 Task: Find connections with filter location Bragança with filter topic #indiawith filter profile language Spanish with filter current company Royal Society of Chemistry with filter school Stella Maris College with filter industry Repair and Maintenance with filter service category Business Analytics with filter keywords title Attorney
Action: Mouse moved to (515, 95)
Screenshot: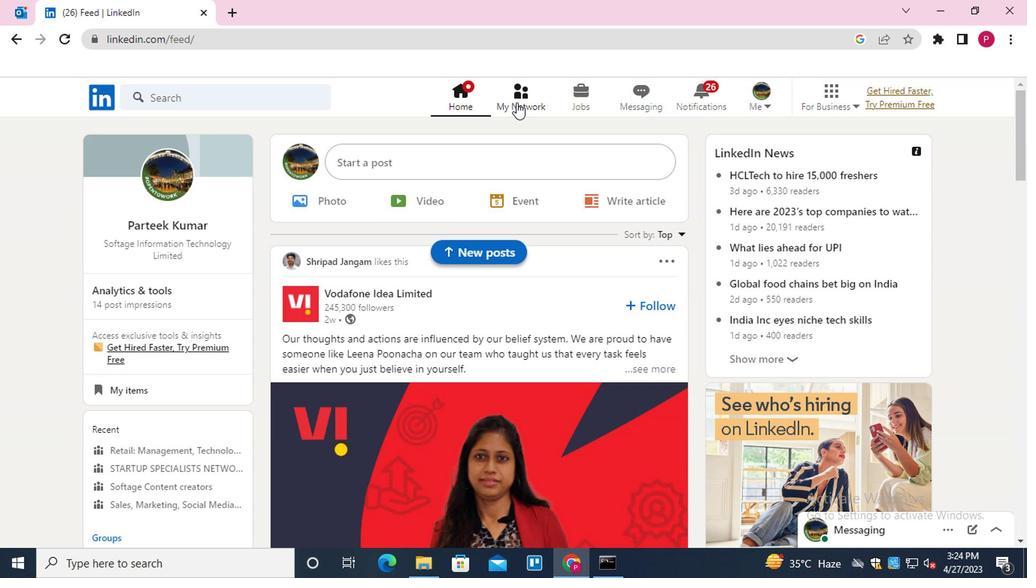
Action: Mouse pressed left at (515, 95)
Screenshot: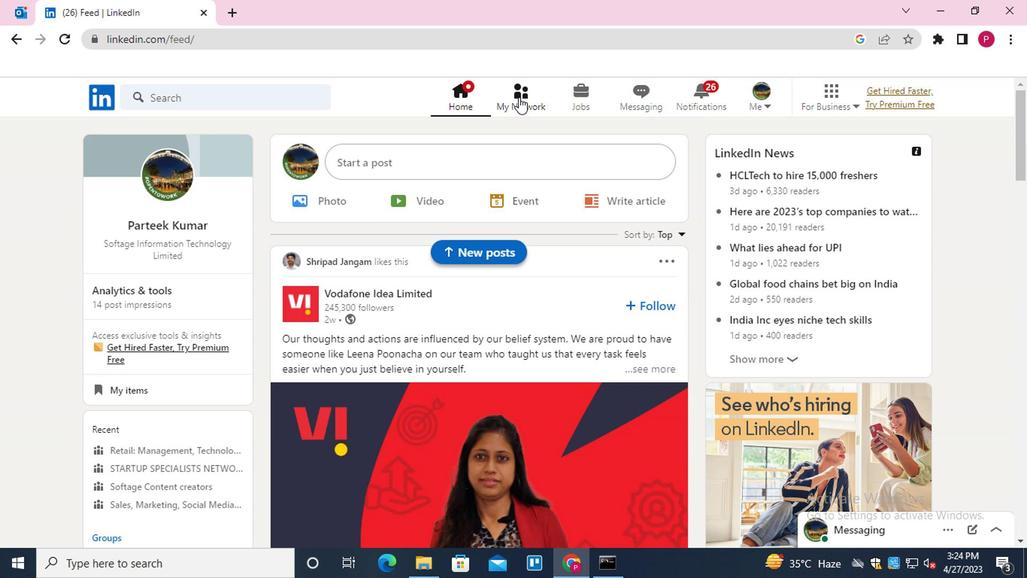 
Action: Mouse moved to (229, 185)
Screenshot: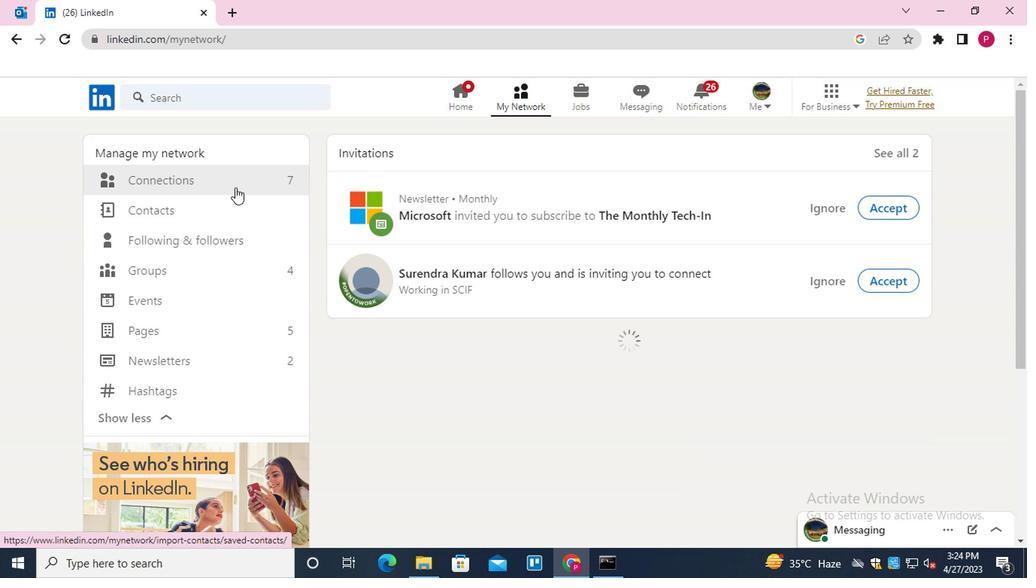 
Action: Mouse pressed left at (229, 185)
Screenshot: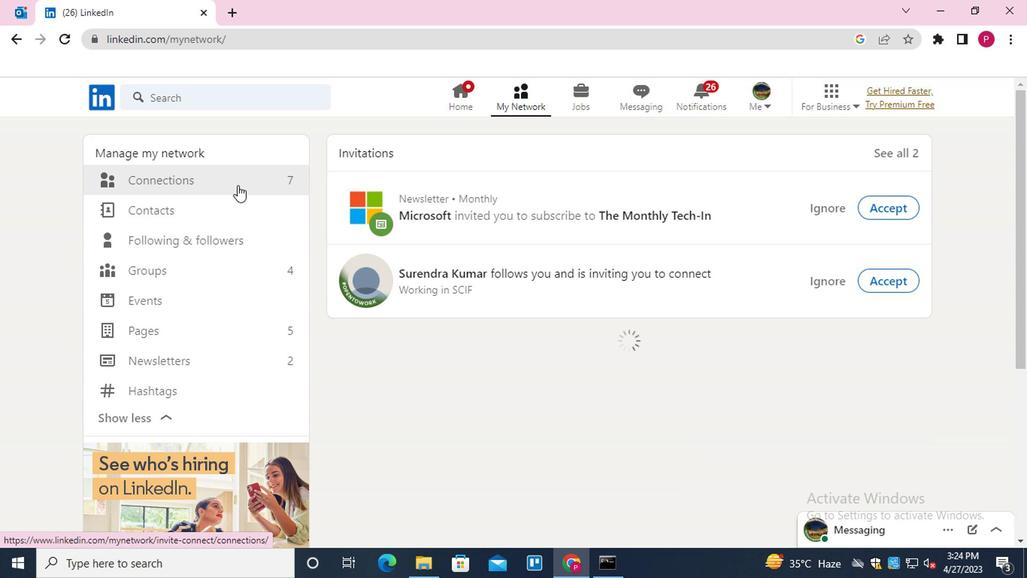 
Action: Mouse moved to (610, 181)
Screenshot: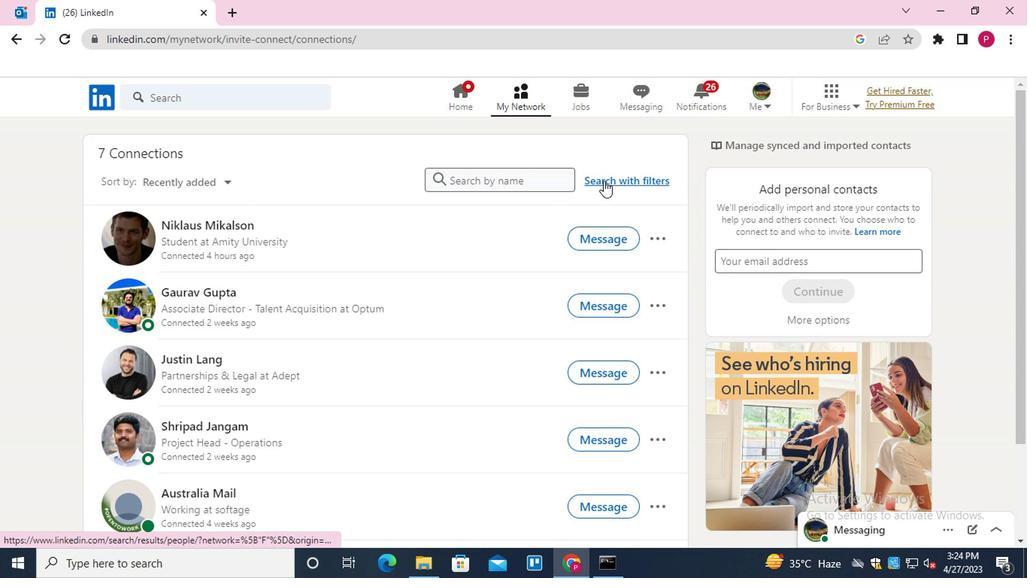 
Action: Mouse pressed left at (610, 181)
Screenshot: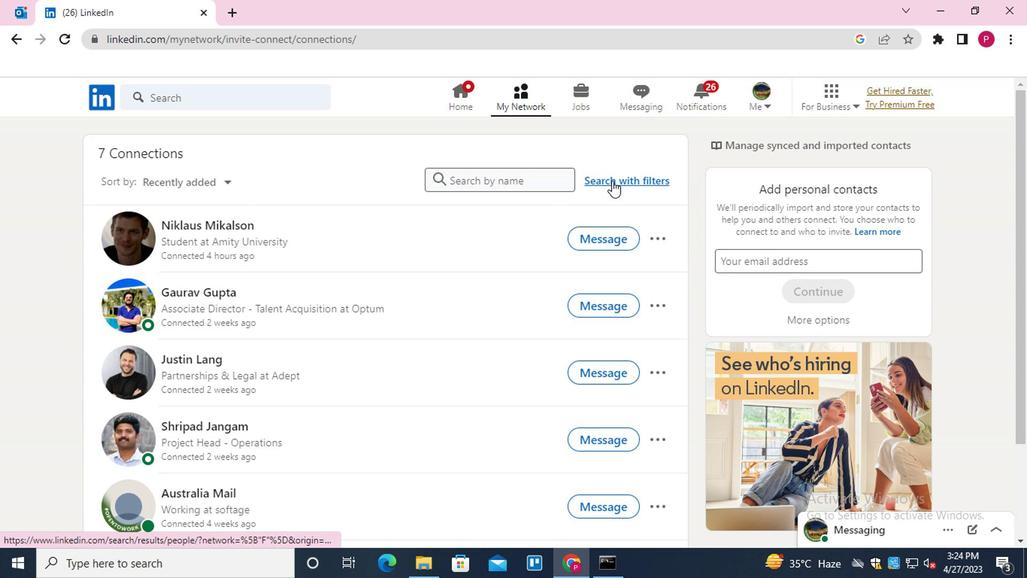 
Action: Mouse moved to (558, 137)
Screenshot: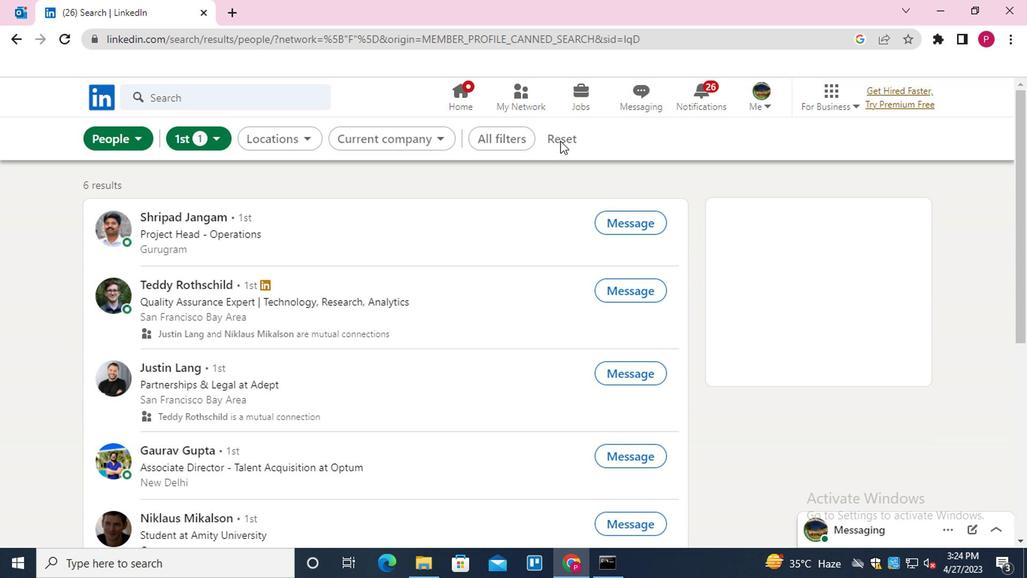 
Action: Mouse pressed left at (558, 137)
Screenshot: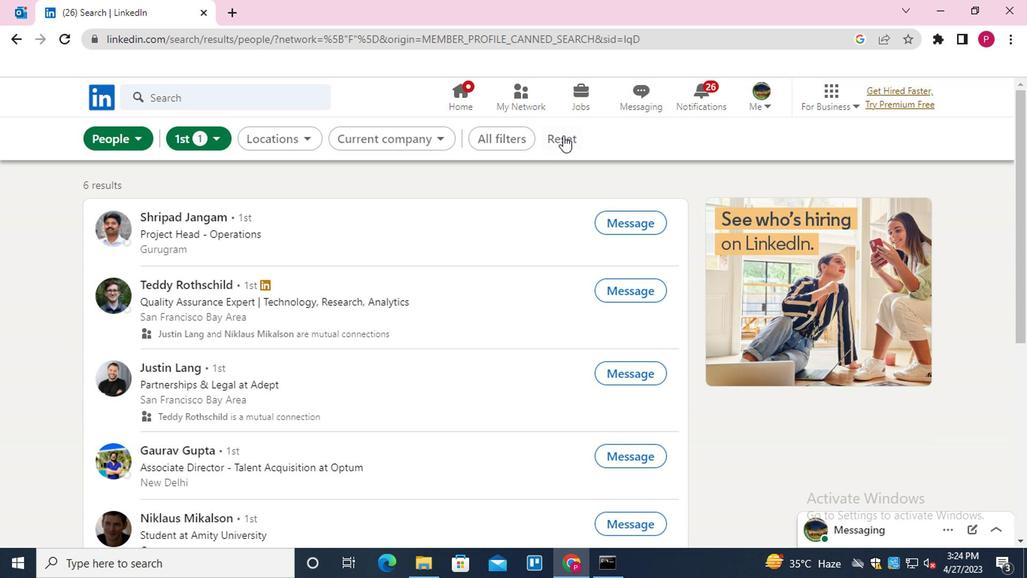 
Action: Mouse moved to (511, 141)
Screenshot: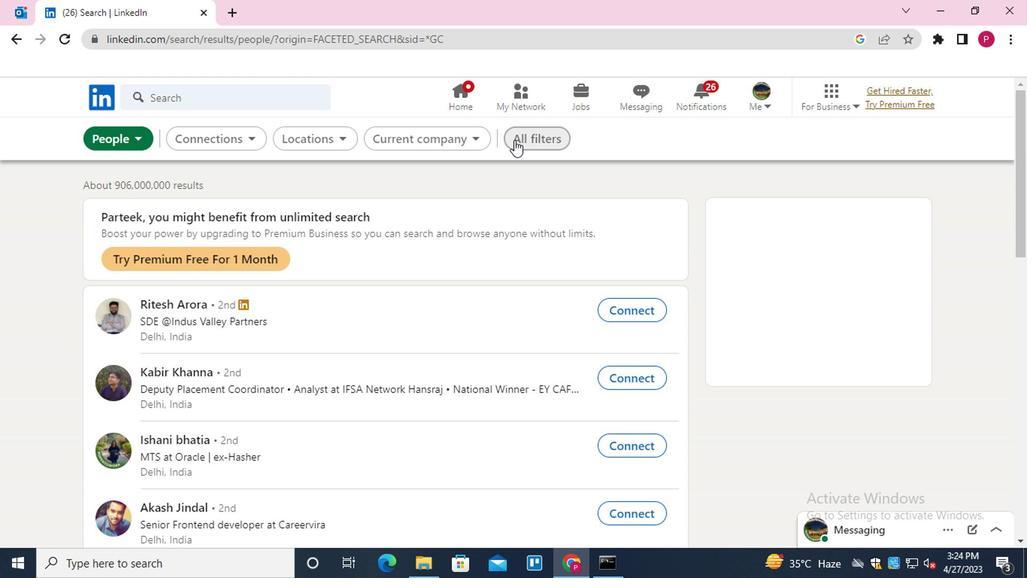 
Action: Mouse pressed left at (511, 141)
Screenshot: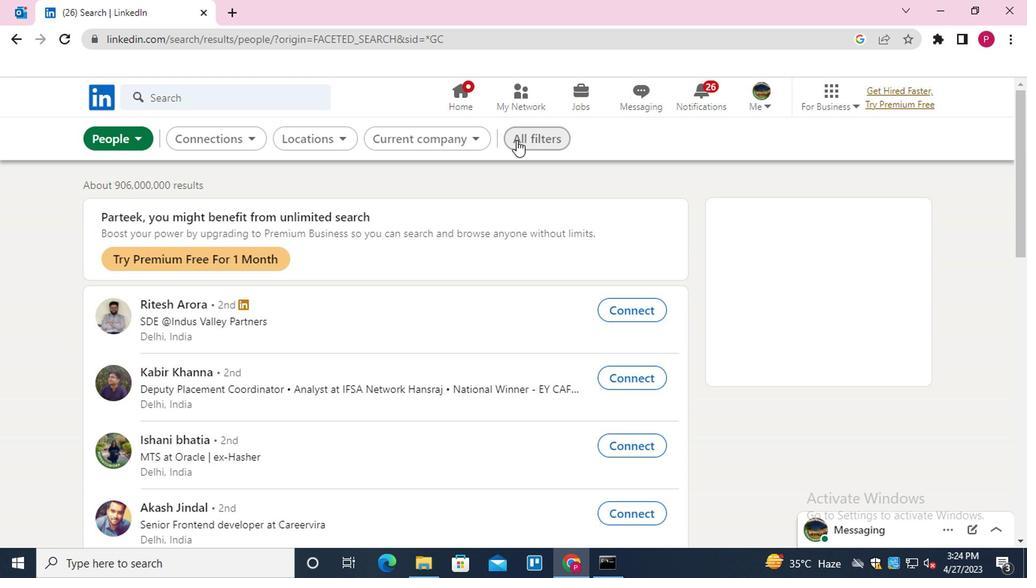 
Action: Mouse moved to (549, 135)
Screenshot: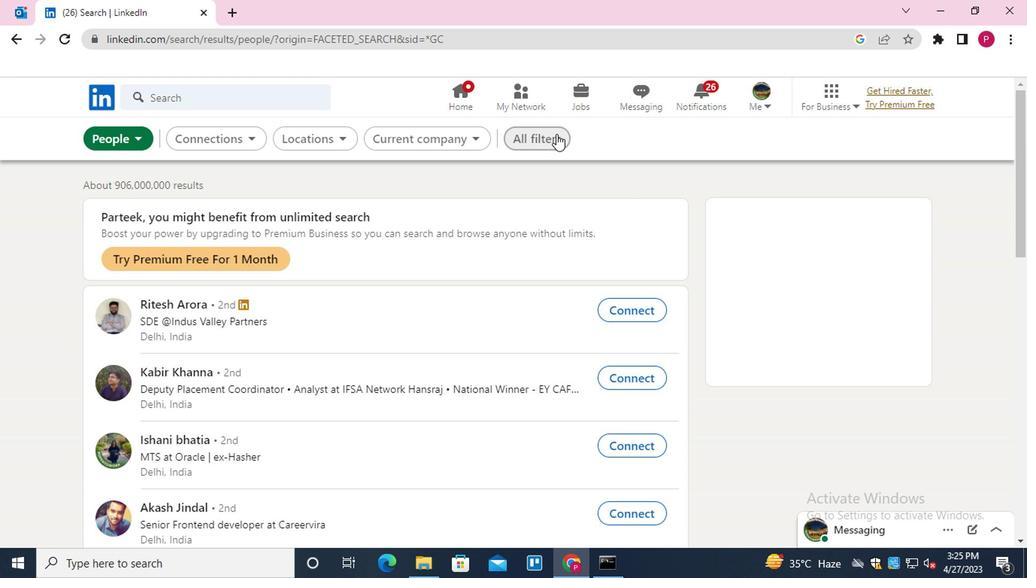 
Action: Mouse pressed left at (549, 135)
Screenshot: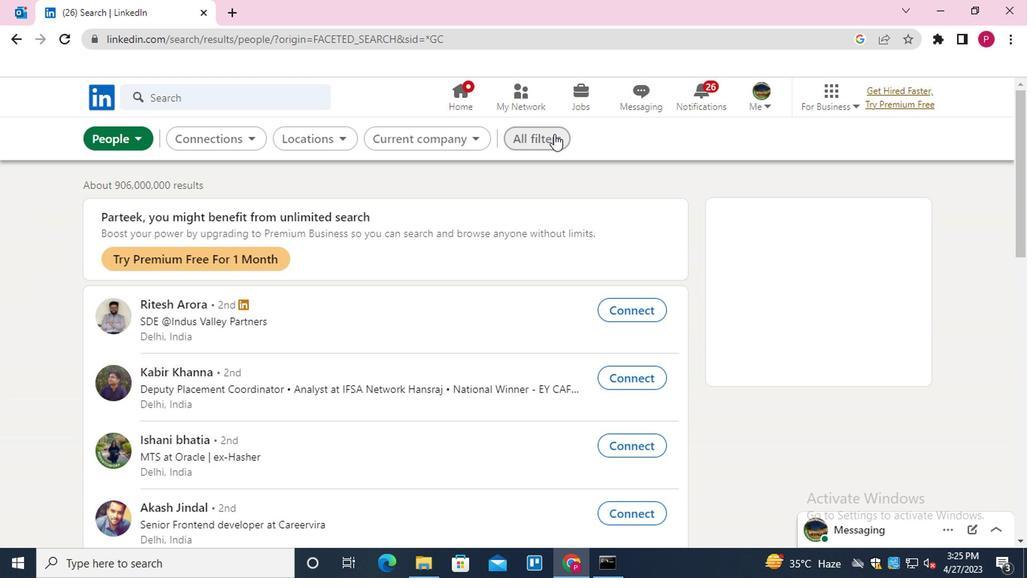 
Action: Mouse moved to (535, 141)
Screenshot: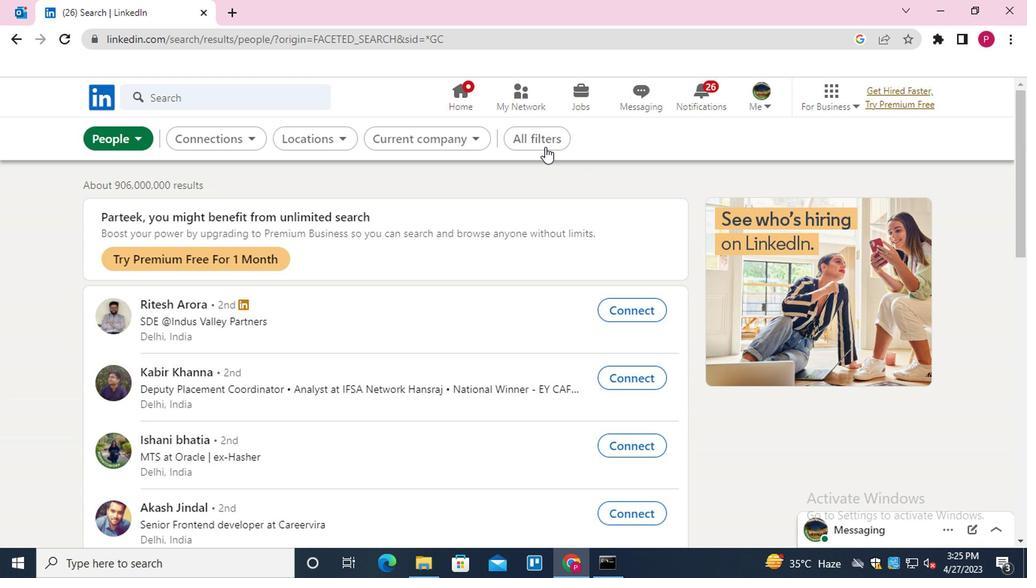 
Action: Mouse pressed left at (535, 141)
Screenshot: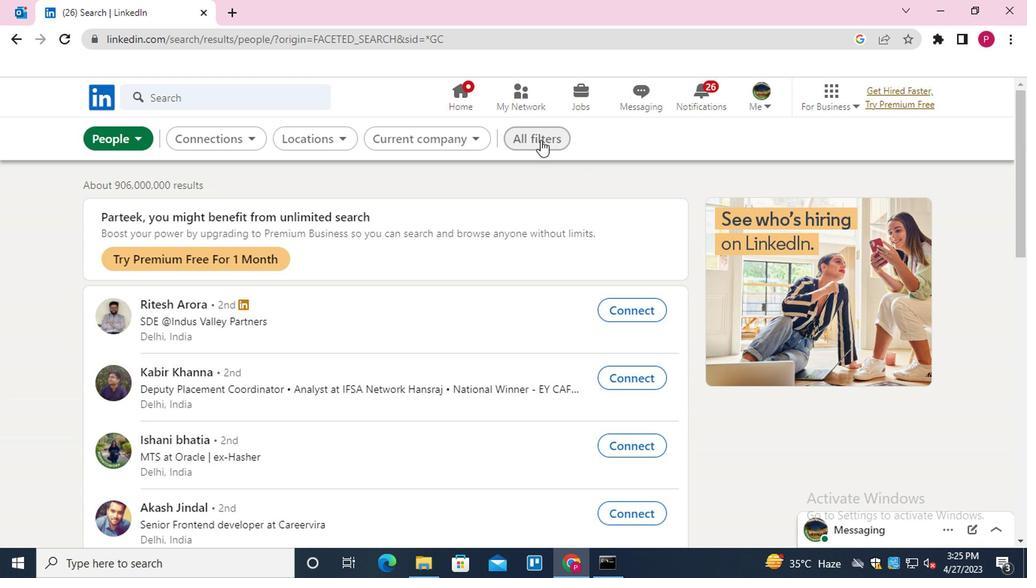 
Action: Mouse moved to (769, 315)
Screenshot: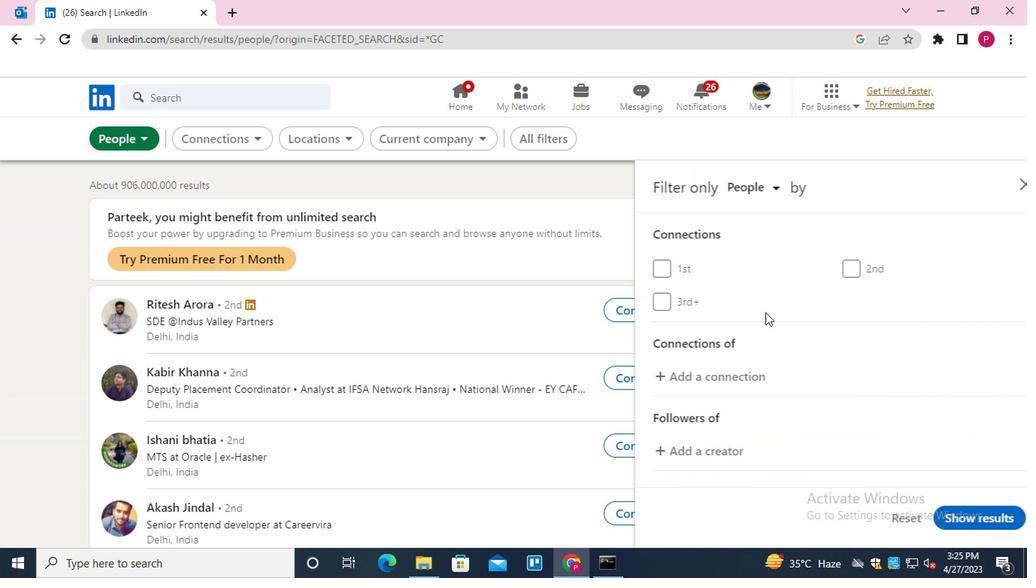 
Action: Mouse scrolled (769, 314) with delta (0, 0)
Screenshot: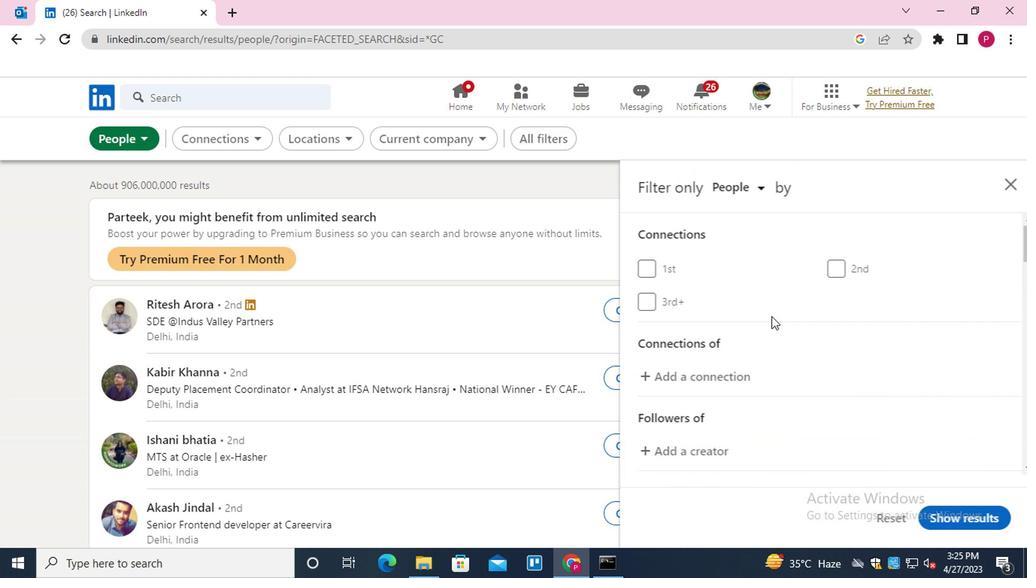 
Action: Mouse moved to (769, 316)
Screenshot: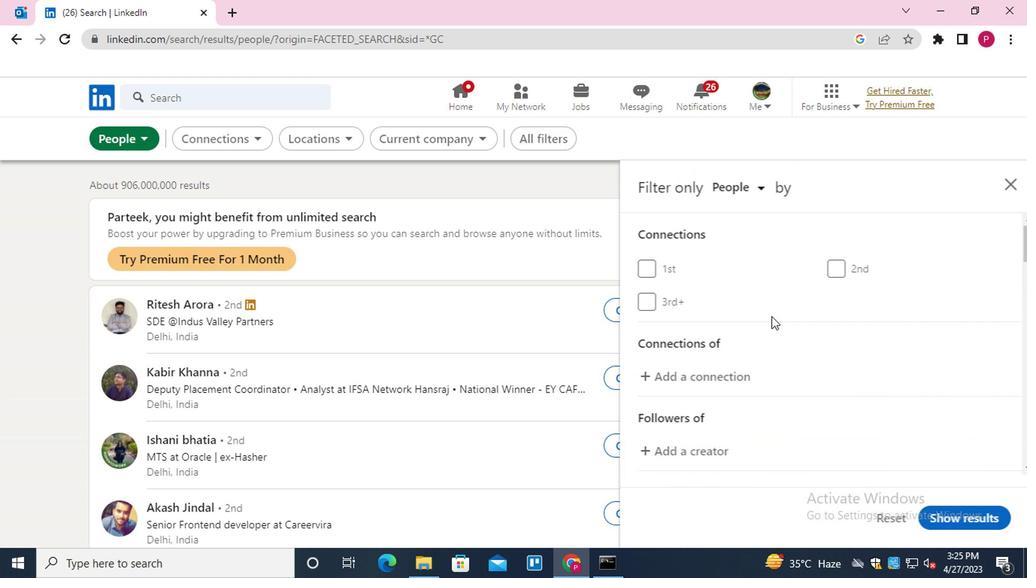
Action: Mouse scrolled (769, 316) with delta (0, 0)
Screenshot: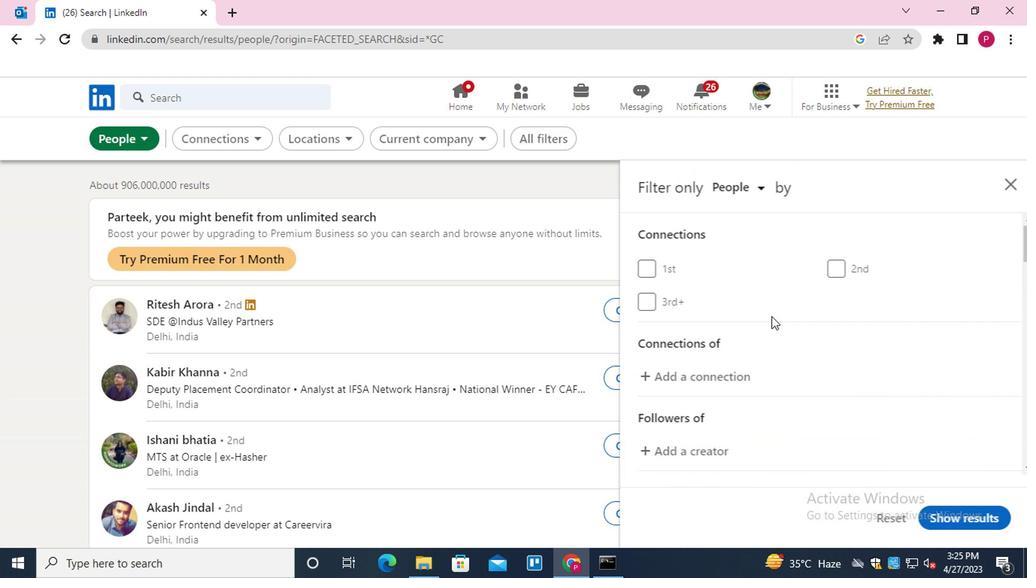 
Action: Mouse scrolled (769, 316) with delta (0, 0)
Screenshot: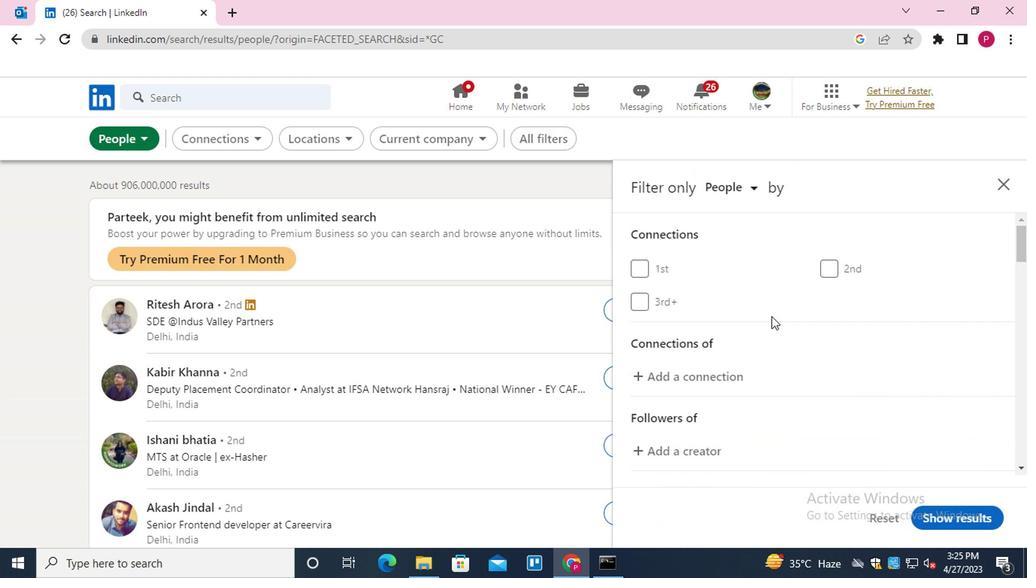
Action: Mouse moved to (863, 361)
Screenshot: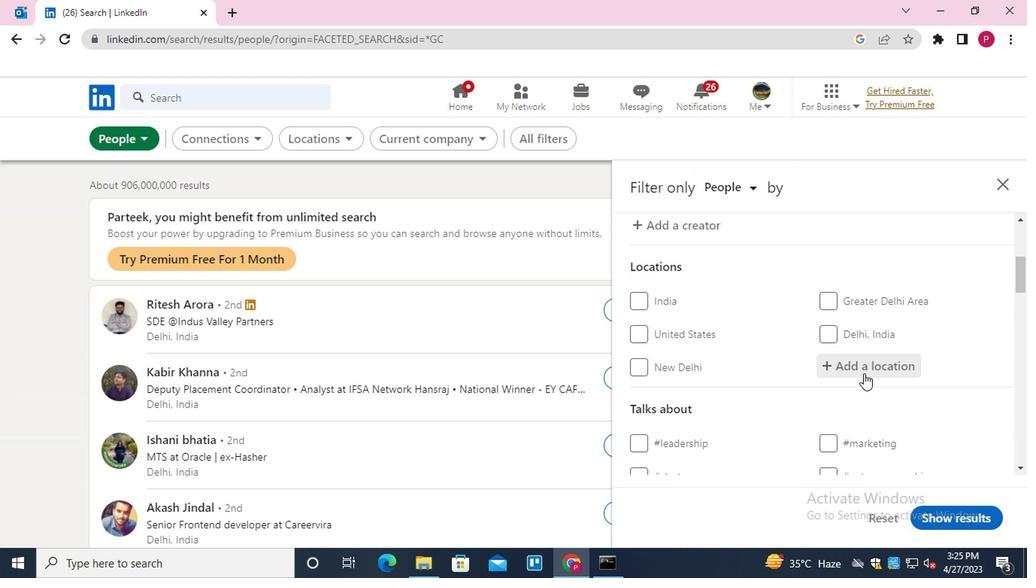 
Action: Mouse pressed left at (863, 361)
Screenshot: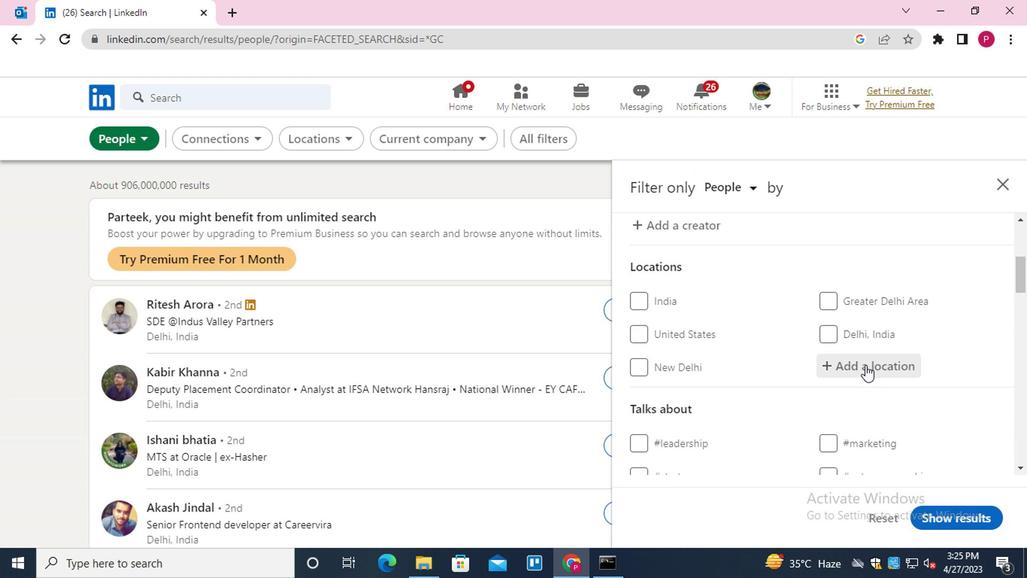 
Action: Key pressed <Key.shift><Key.shift><Key.shift><Key.shift><Key.shift><Key.shift><Key.shift><Key.shift><Key.shift><Key.shift><Key.shift><Key.shift><Key.shift><Key.shift><Key.shift><Key.shift><Key.shift><Key.shift><Key.shift><Key.shift><Key.shift><Key.shift><Key.shift><Key.shift><Key.shift><Key.shift><Key.shift><Key.shift><Key.shift><Key.shift><Key.shift><Key.shift>BRAGANCA<Key.down><Key.down><Key.down><Key.enter>
Screenshot: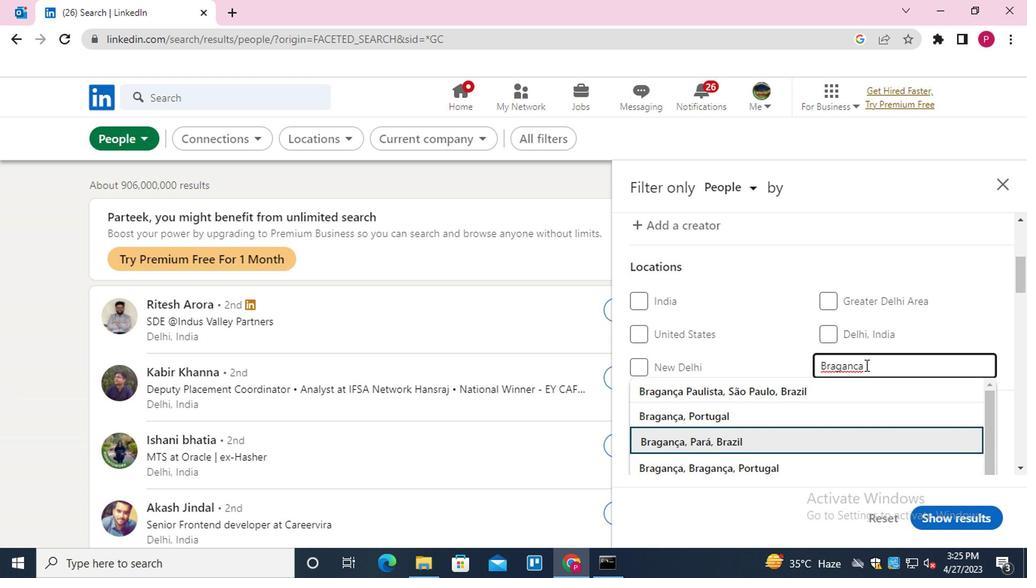 
Action: Mouse moved to (703, 307)
Screenshot: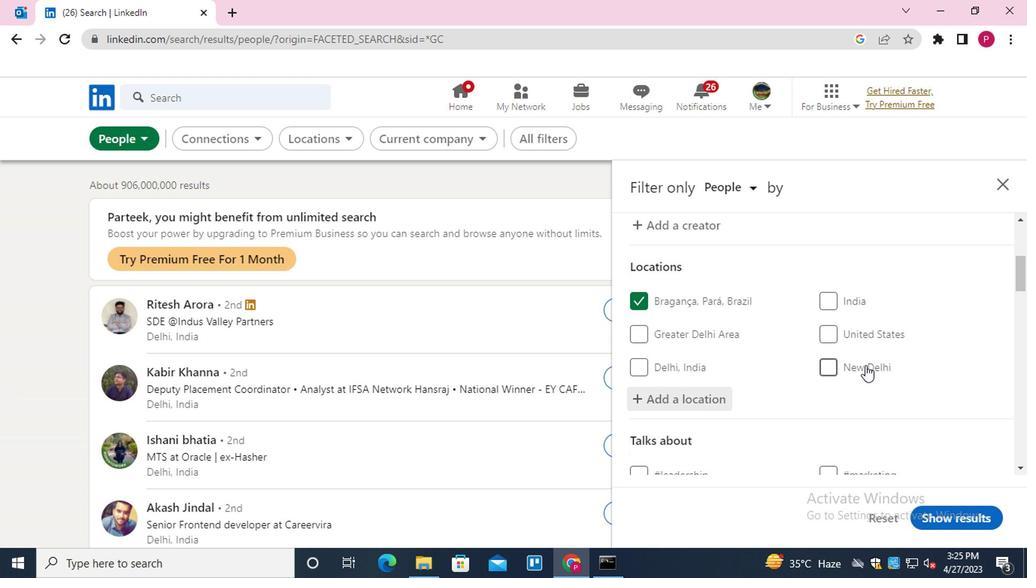 
Action: Mouse scrolled (703, 306) with delta (0, 0)
Screenshot: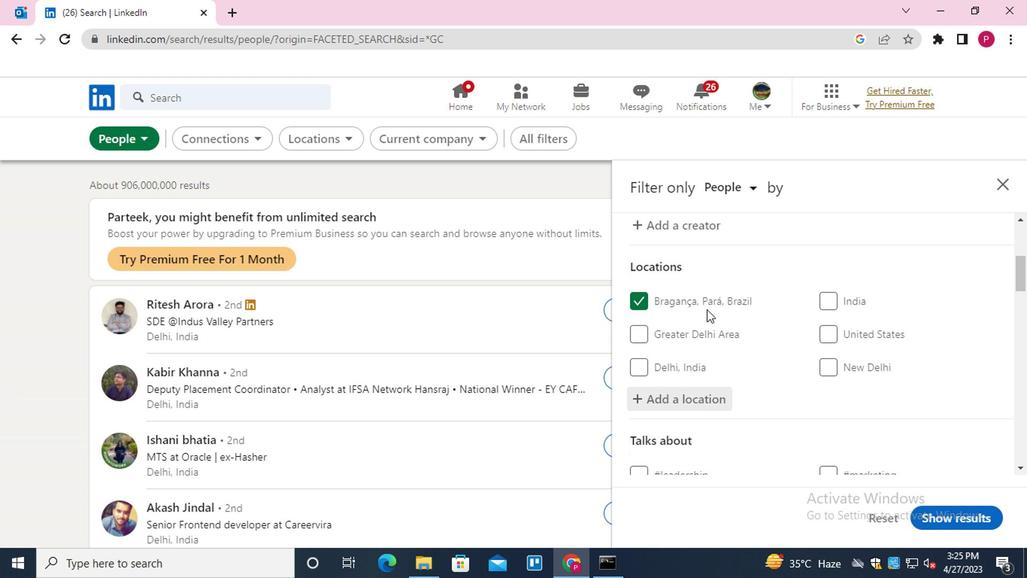 
Action: Mouse scrolled (703, 306) with delta (0, 0)
Screenshot: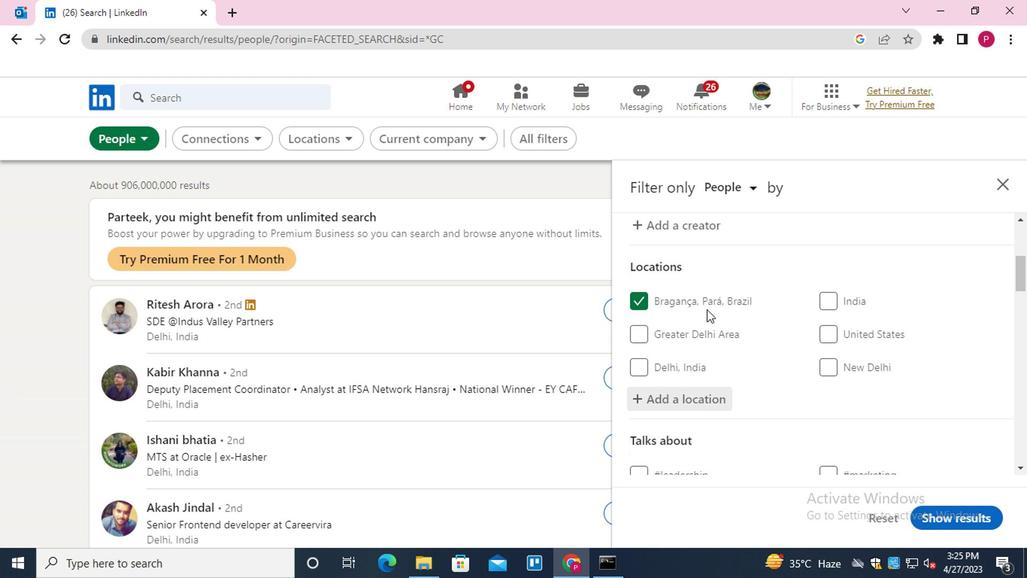 
Action: Mouse scrolled (703, 306) with delta (0, 0)
Screenshot: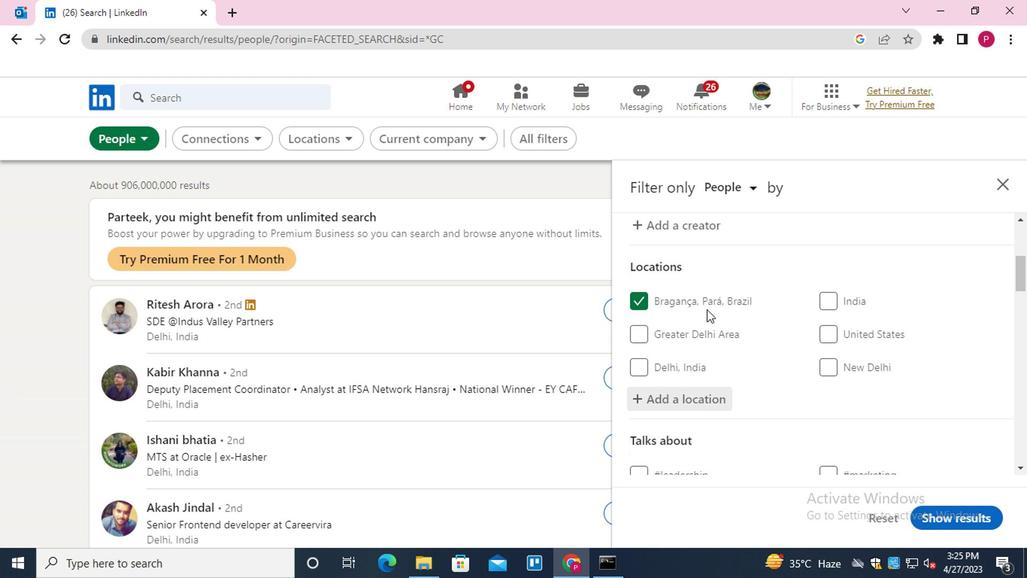 
Action: Mouse moved to (838, 311)
Screenshot: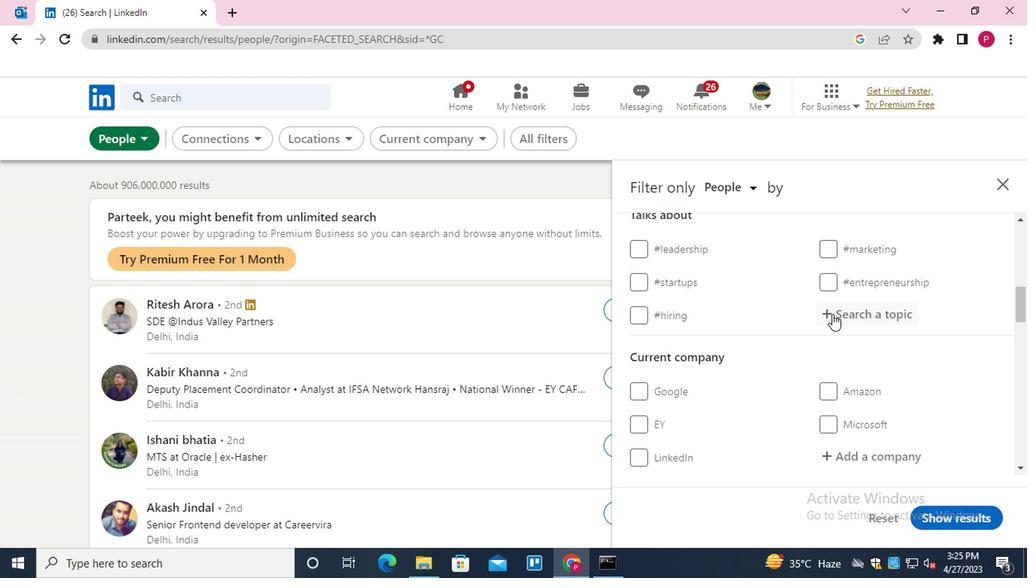 
Action: Mouse pressed left at (838, 311)
Screenshot: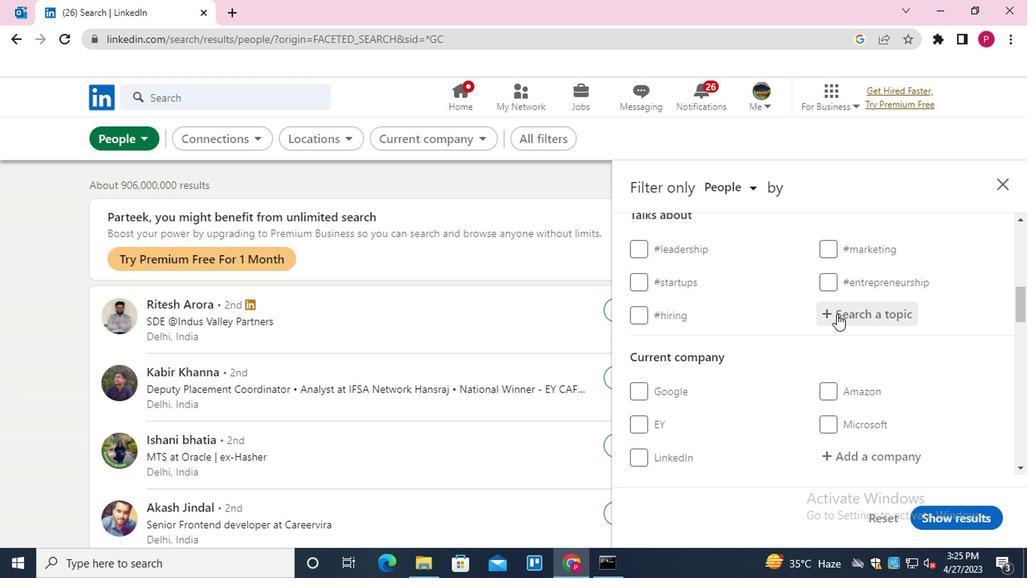 
Action: Mouse moved to (838, 311)
Screenshot: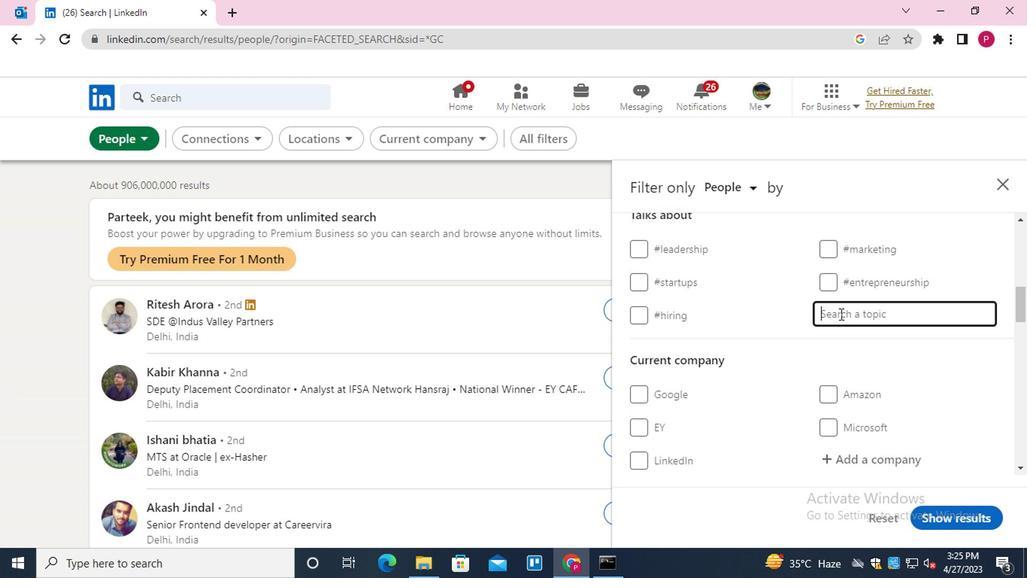 
Action: Key pressed INDIA<Key.down><Key.enter>
Screenshot: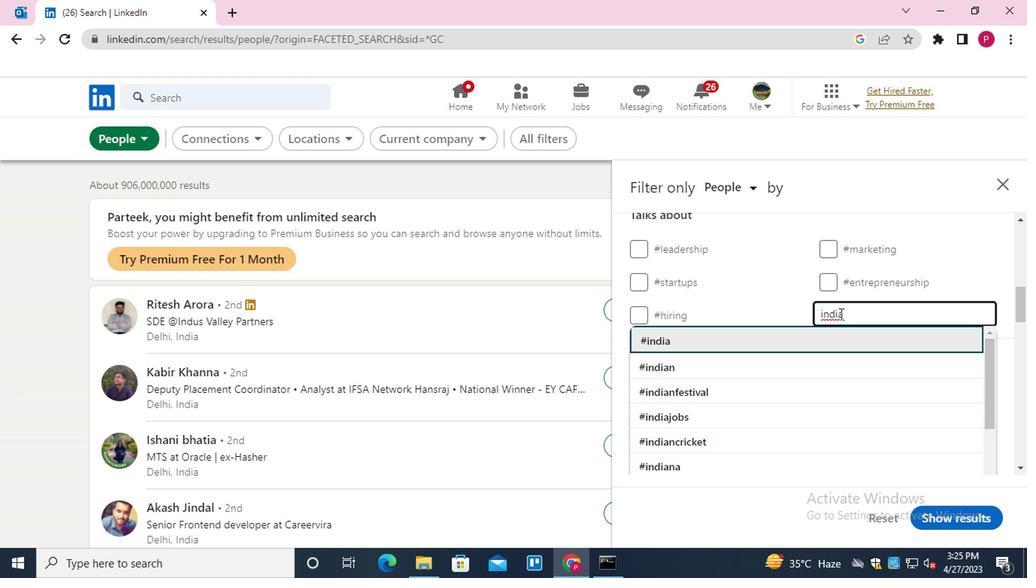 
Action: Mouse moved to (836, 307)
Screenshot: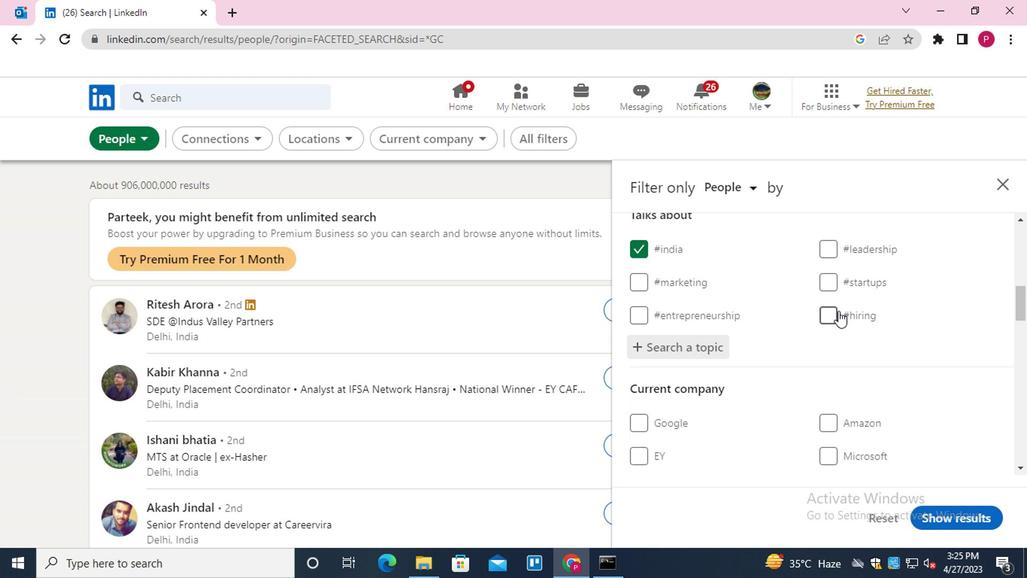 
Action: Mouse scrolled (836, 306) with delta (0, 0)
Screenshot: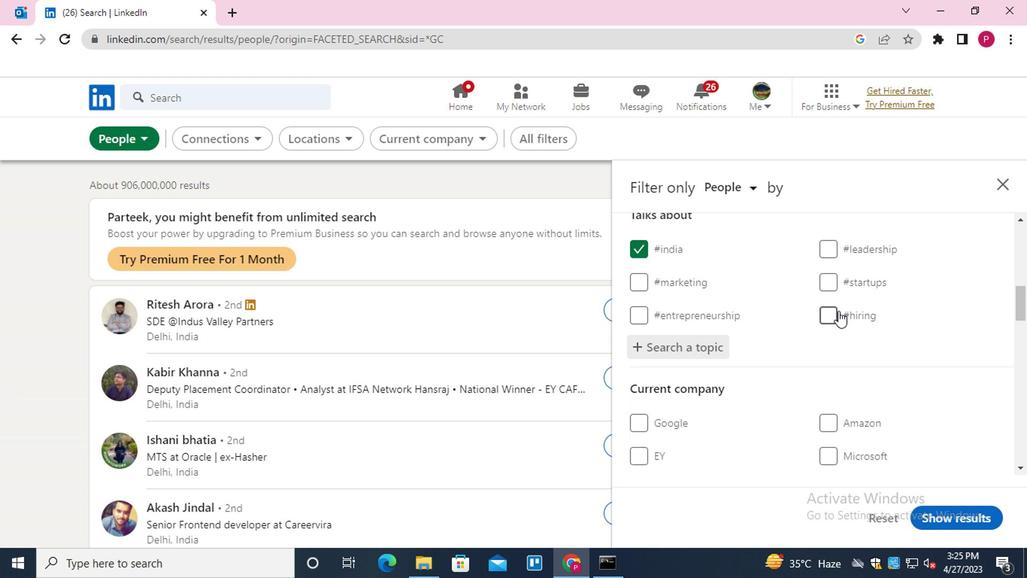
Action: Mouse moved to (834, 307)
Screenshot: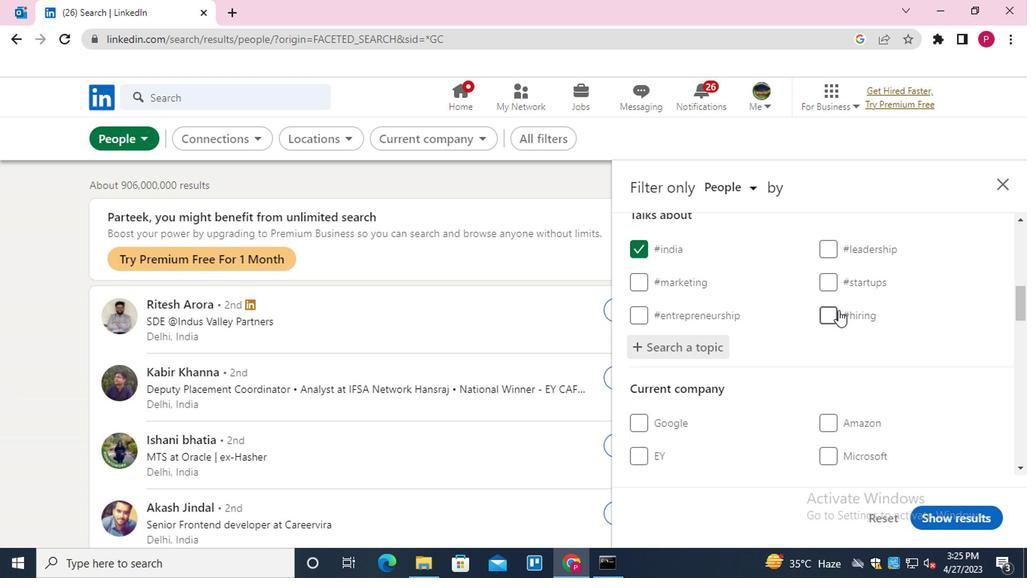 
Action: Mouse scrolled (834, 306) with delta (0, 0)
Screenshot: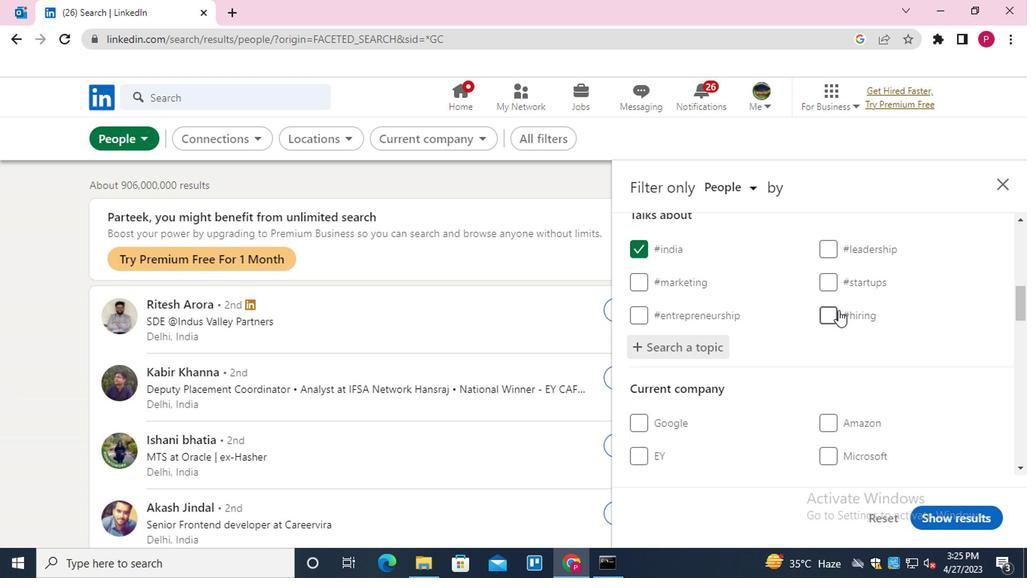 
Action: Mouse moved to (832, 308)
Screenshot: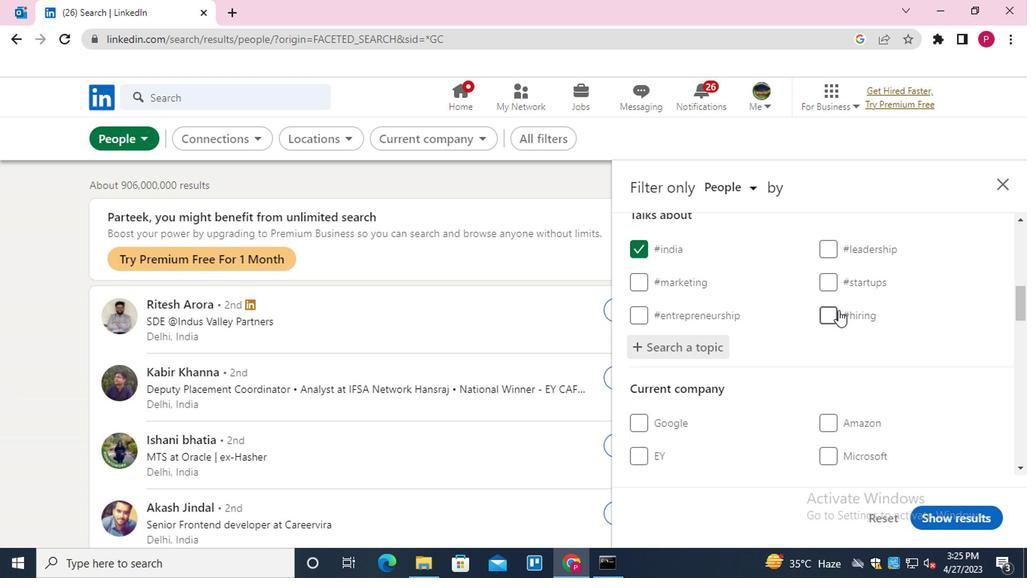 
Action: Mouse scrolled (832, 307) with delta (0, -1)
Screenshot: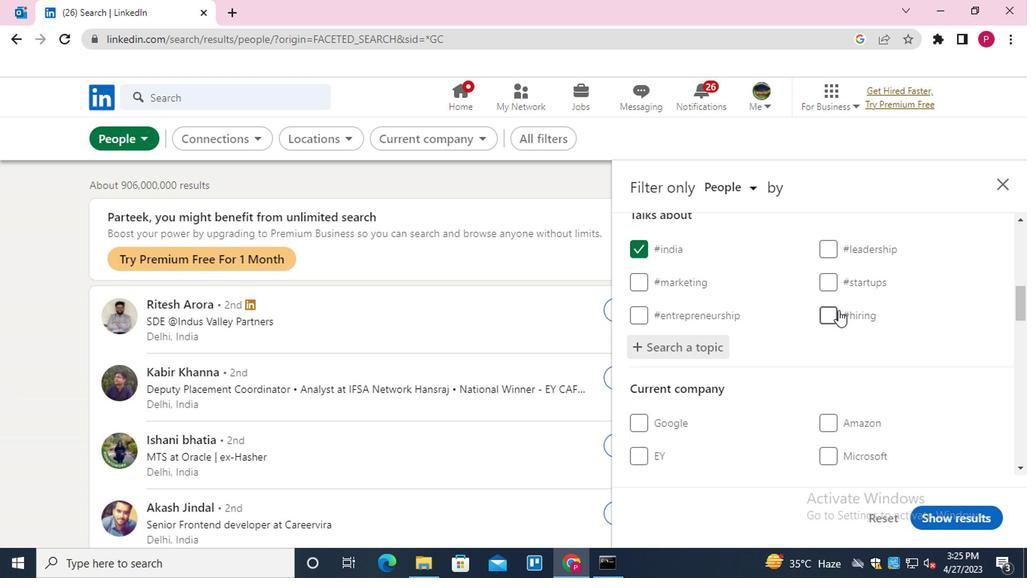 
Action: Mouse moved to (828, 310)
Screenshot: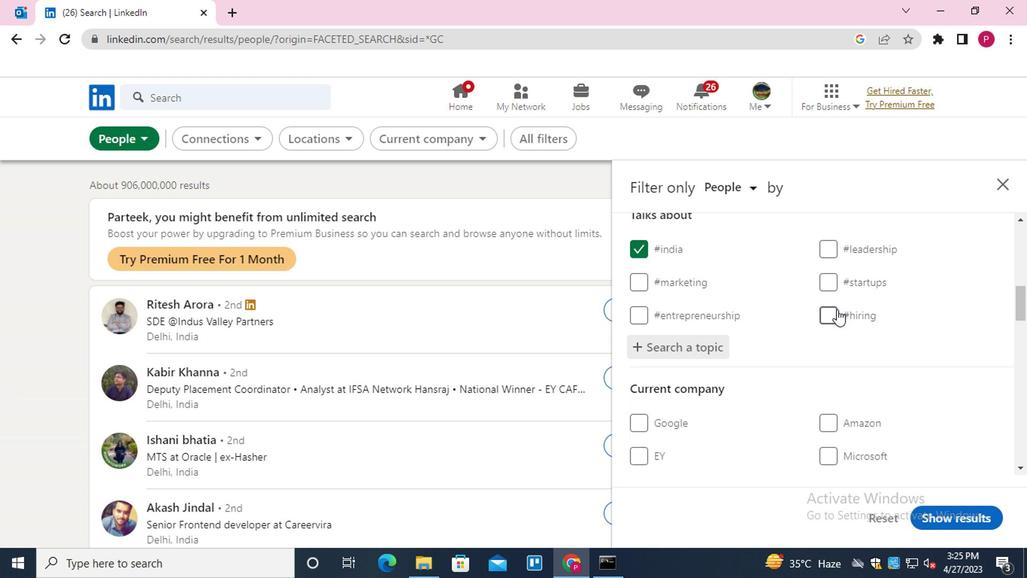 
Action: Mouse scrolled (828, 309) with delta (0, -1)
Screenshot: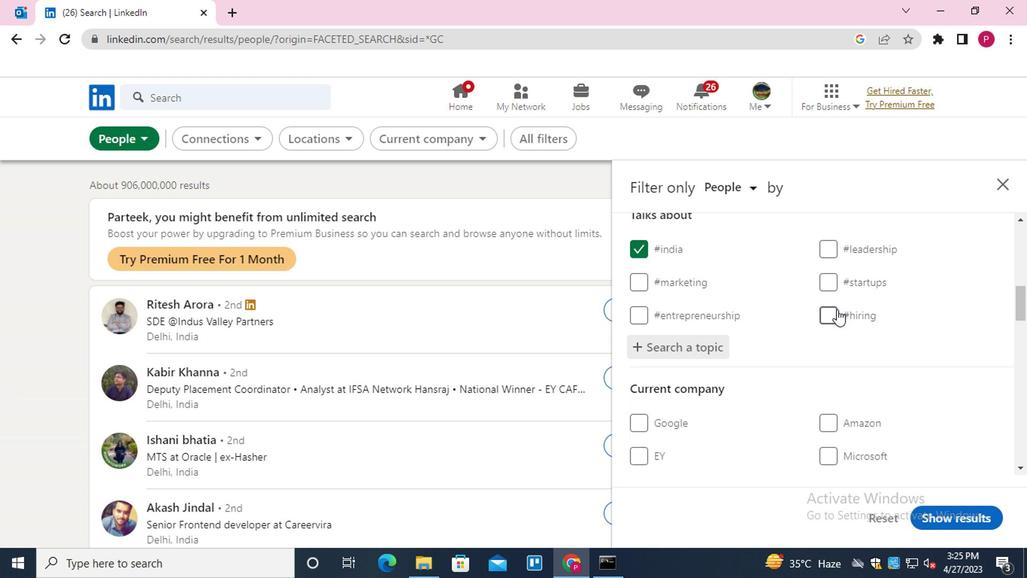 
Action: Mouse moved to (775, 346)
Screenshot: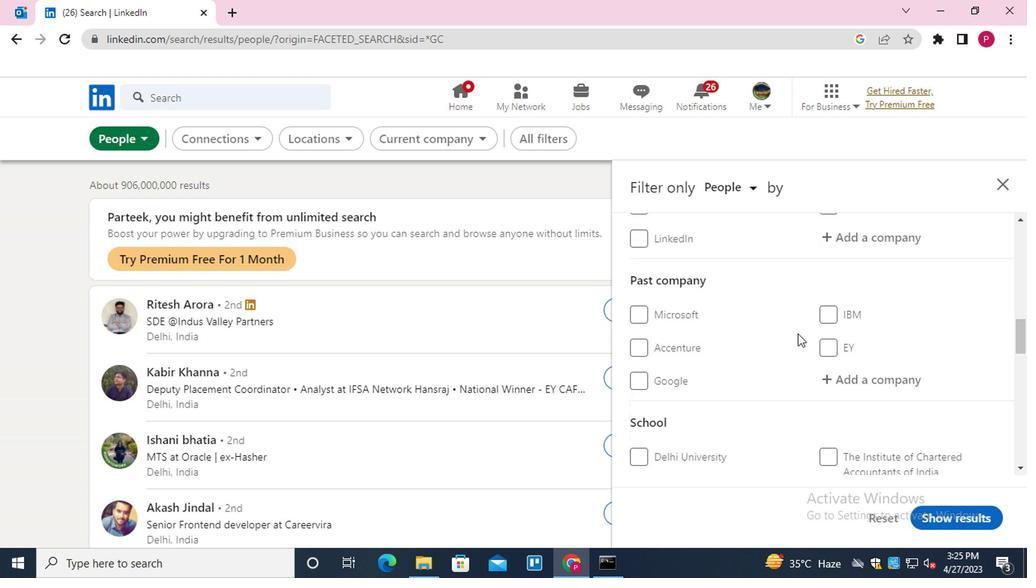 
Action: Mouse scrolled (775, 346) with delta (0, 0)
Screenshot: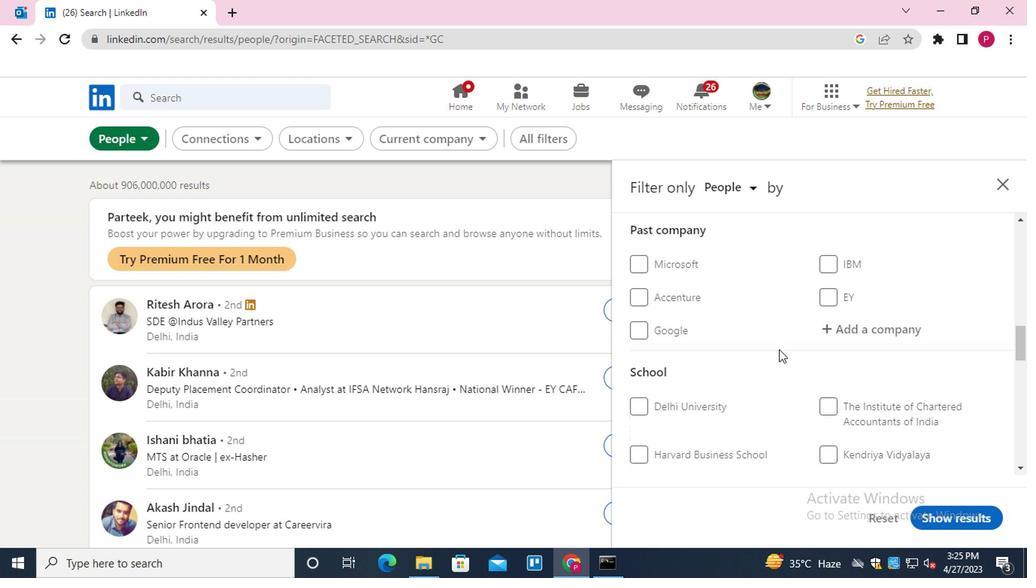 
Action: Mouse scrolled (775, 346) with delta (0, 0)
Screenshot: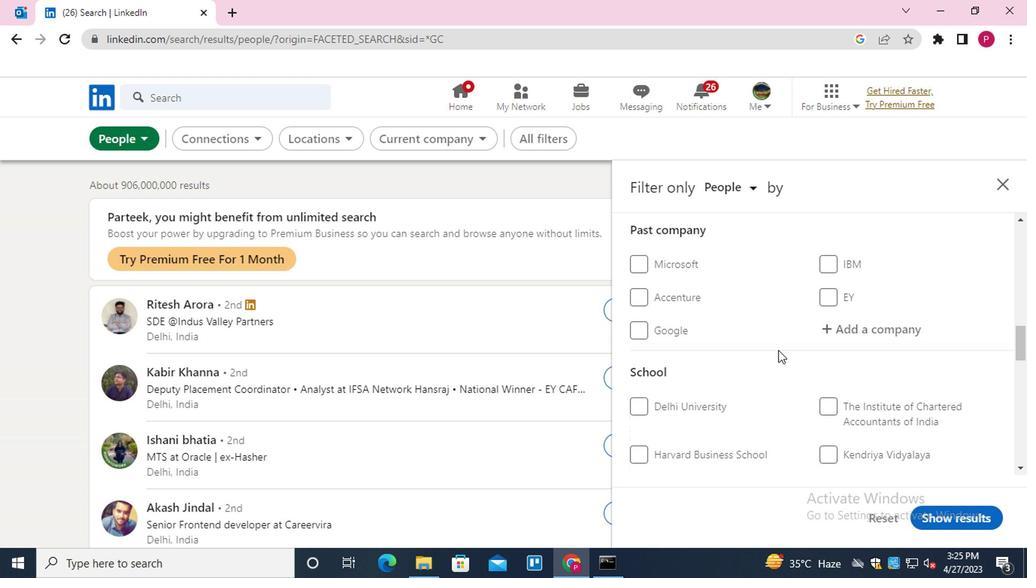 
Action: Mouse scrolled (775, 346) with delta (0, 0)
Screenshot: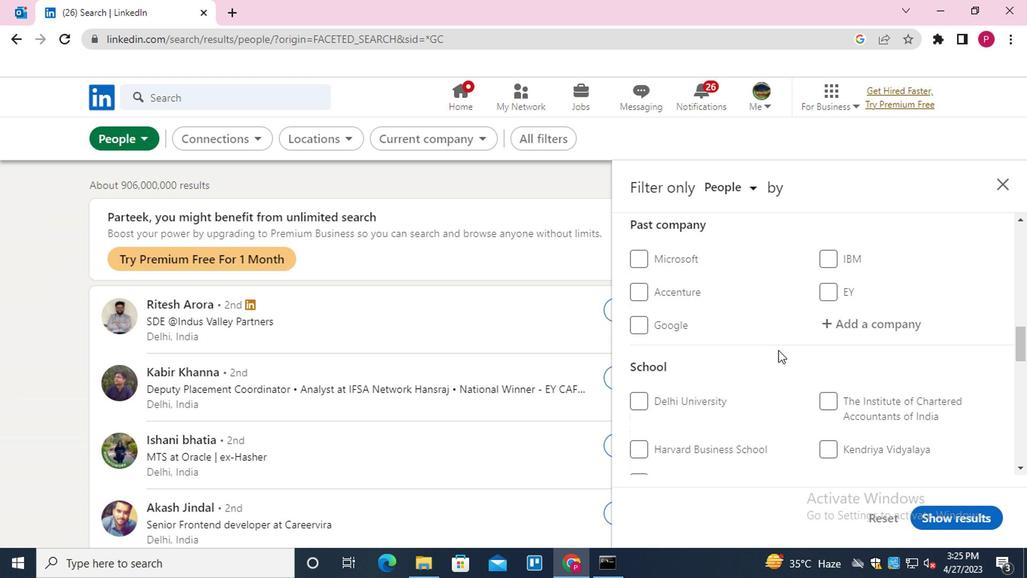 
Action: Mouse scrolled (775, 346) with delta (0, 0)
Screenshot: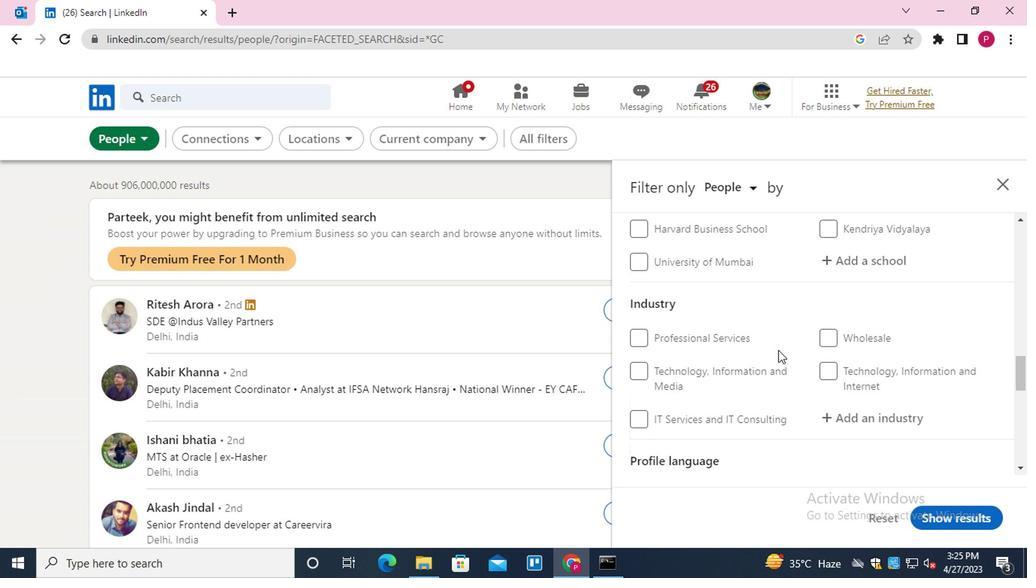 
Action: Mouse scrolled (775, 346) with delta (0, 0)
Screenshot: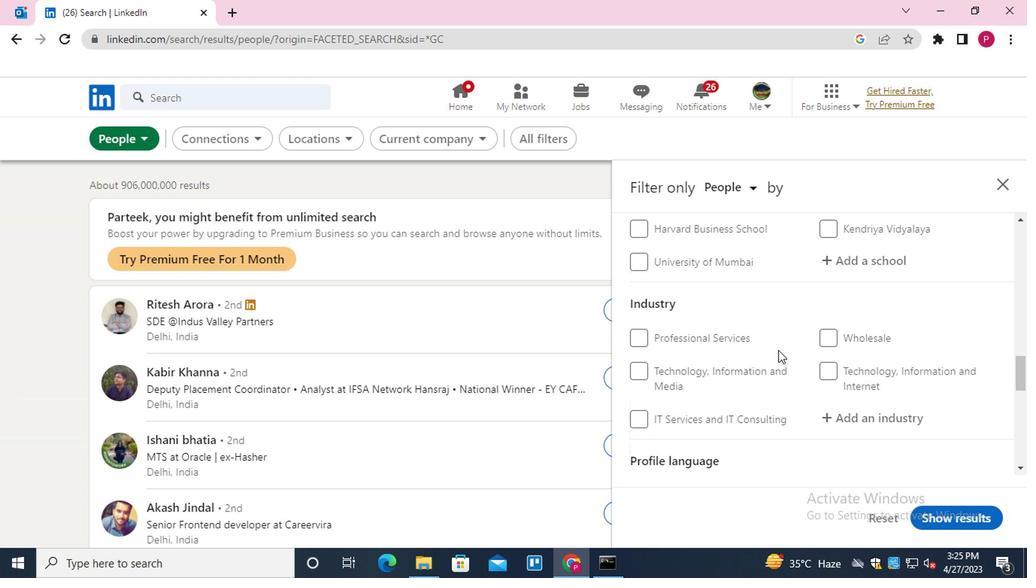 
Action: Mouse moved to (684, 369)
Screenshot: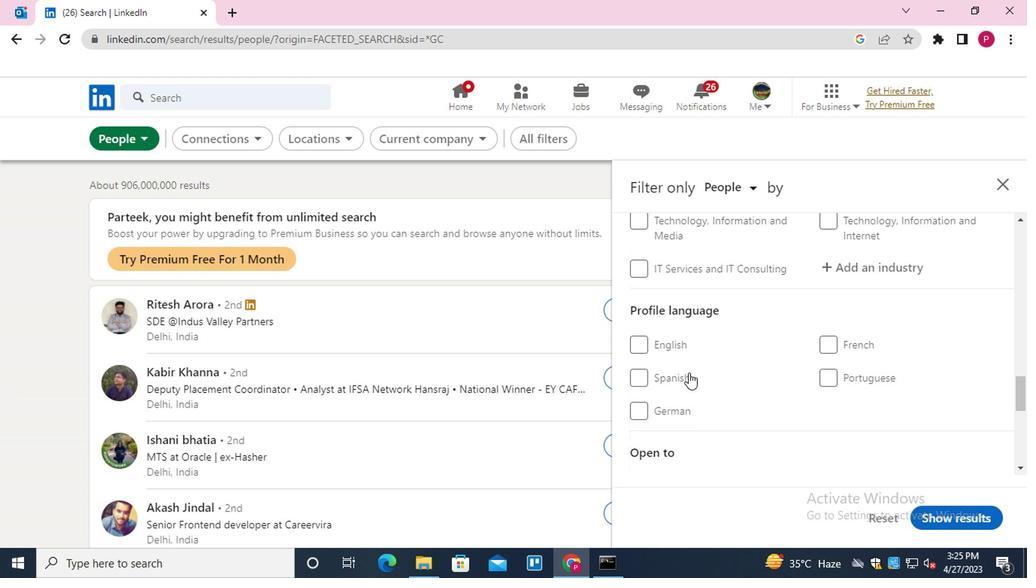 
Action: Mouse pressed left at (684, 369)
Screenshot: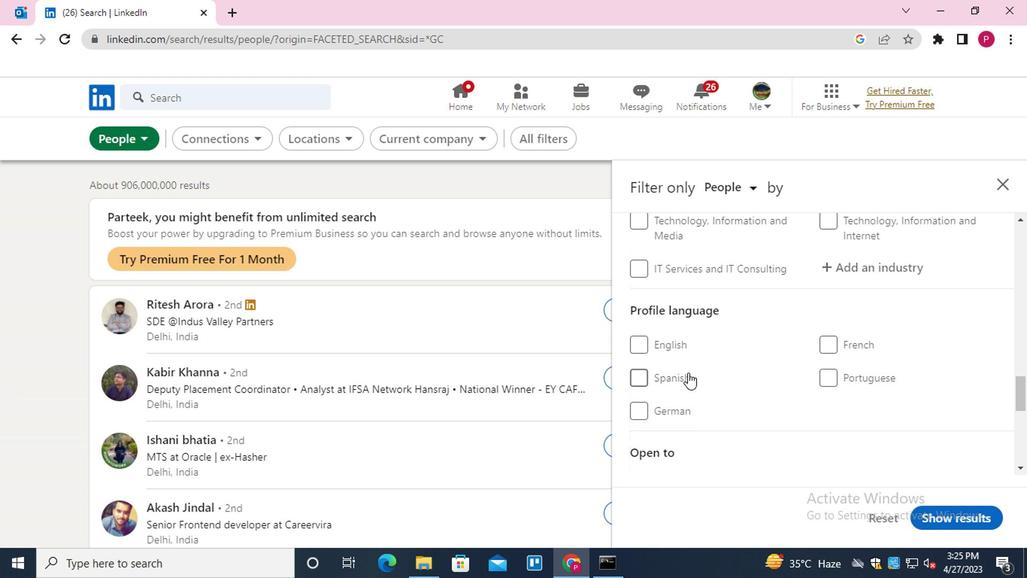 
Action: Mouse moved to (696, 362)
Screenshot: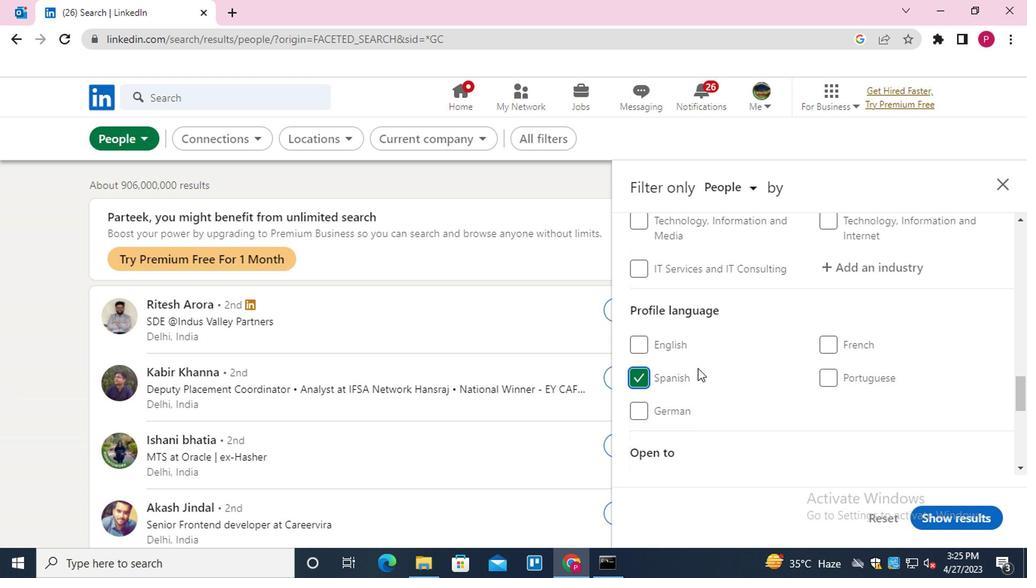 
Action: Mouse scrolled (696, 363) with delta (0, 1)
Screenshot: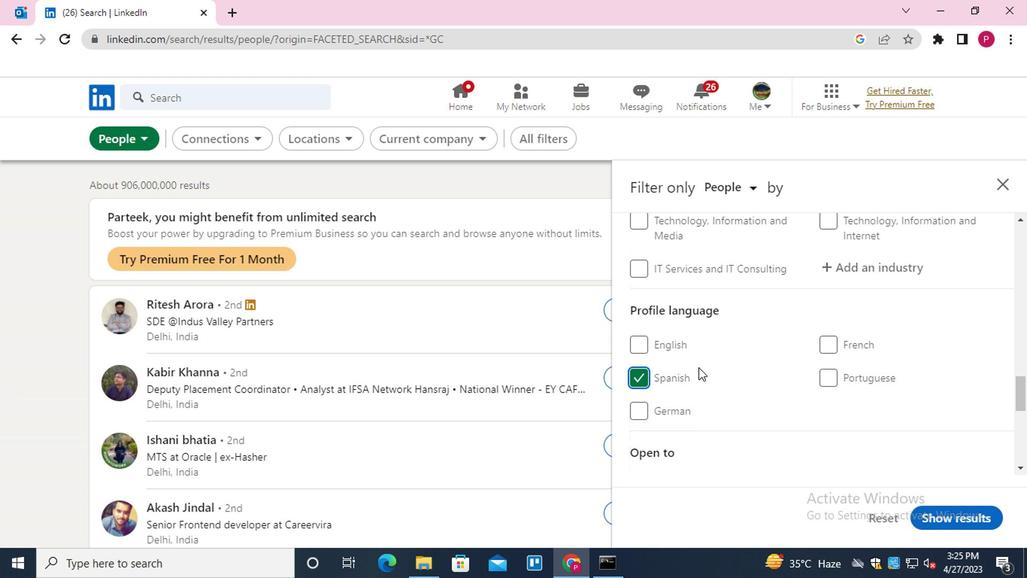 
Action: Mouse scrolled (696, 363) with delta (0, 1)
Screenshot: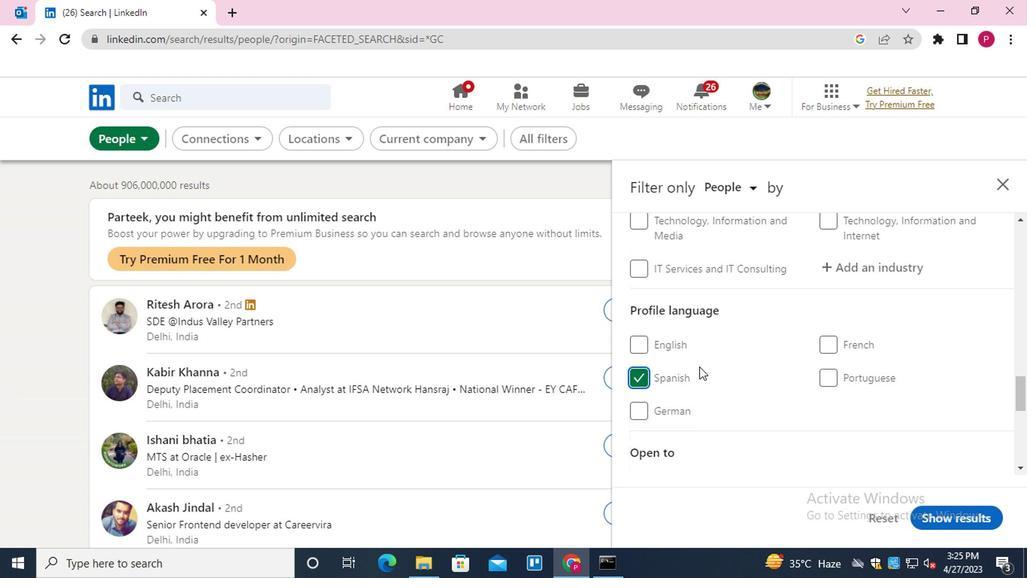 
Action: Mouse scrolled (696, 363) with delta (0, 1)
Screenshot: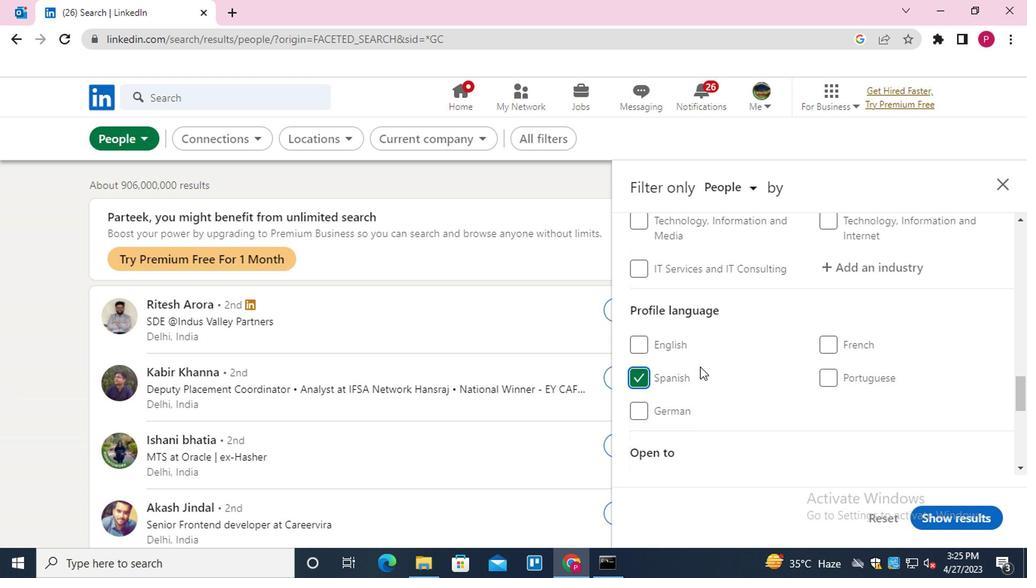 
Action: Mouse scrolled (696, 363) with delta (0, 1)
Screenshot: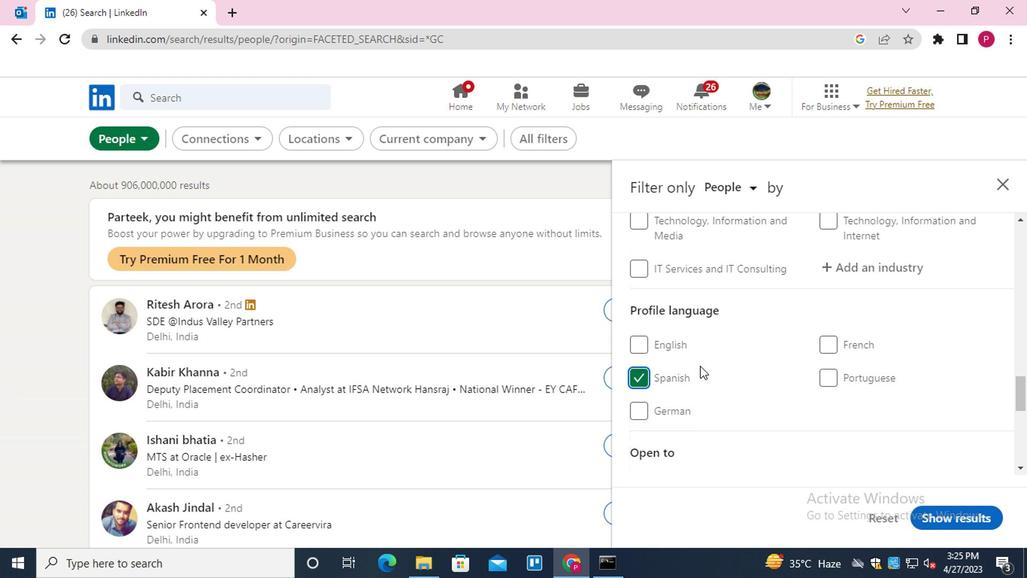 
Action: Mouse scrolled (696, 363) with delta (0, 1)
Screenshot: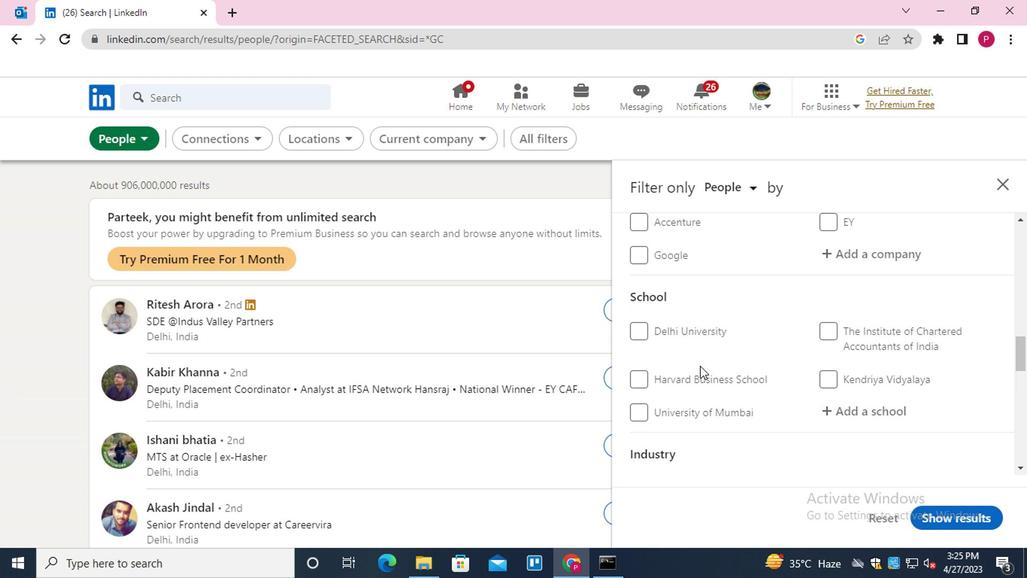 
Action: Mouse scrolled (696, 363) with delta (0, 1)
Screenshot: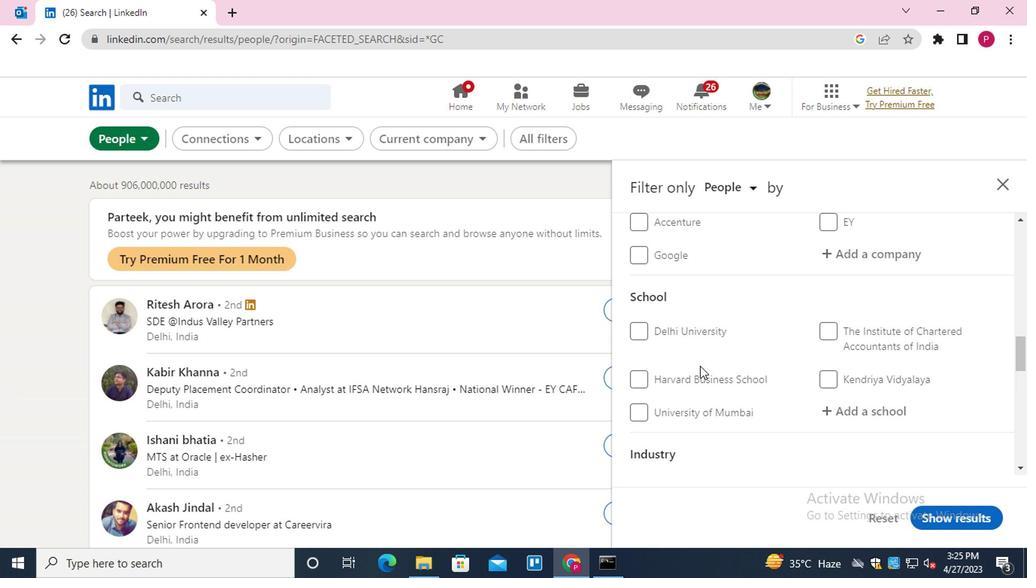
Action: Mouse scrolled (696, 363) with delta (0, 1)
Screenshot: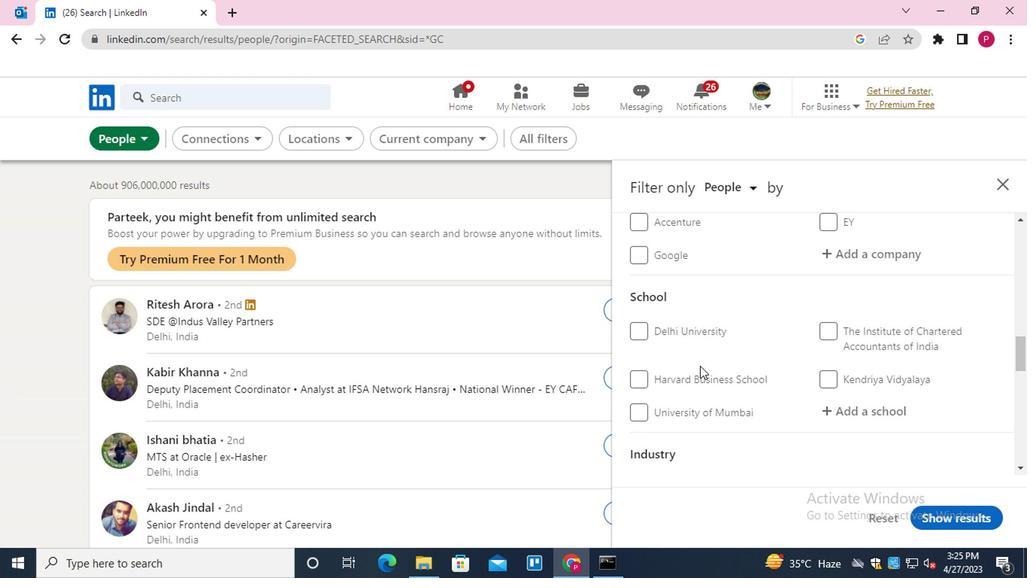 
Action: Mouse moved to (865, 322)
Screenshot: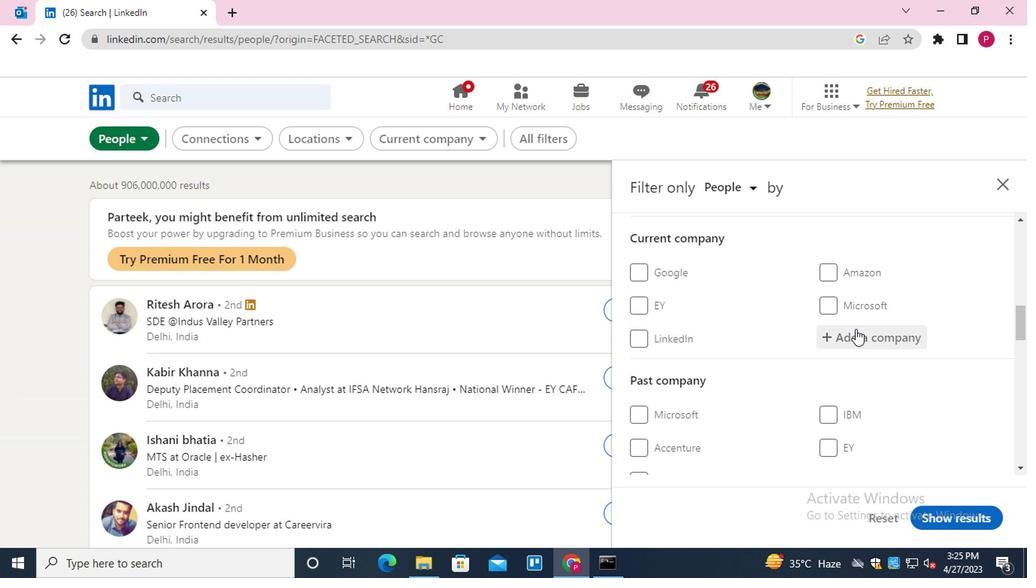 
Action: Mouse pressed left at (865, 322)
Screenshot: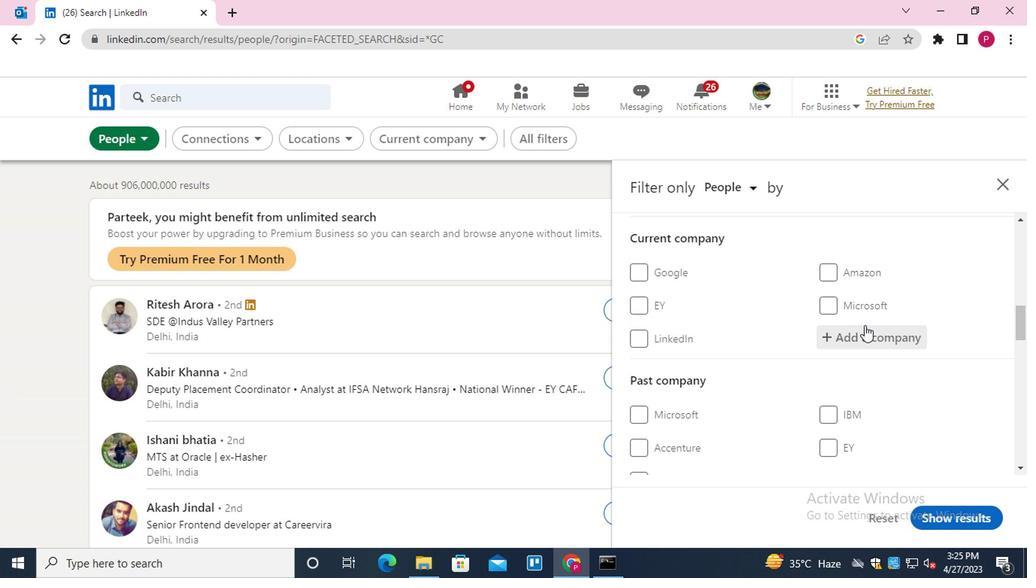 
Action: Key pressed <Key.shift><Key.shift><Key.shift><Key.shift><Key.shift><Key.shift><Key.shift><Key.shift><Key.shift><Key.shift><Key.shift><Key.shift><Key.shift><Key.shift><Key.shift>ROYAL<Key.space><Key.shift>SO<Key.down><Key.enter>
Screenshot: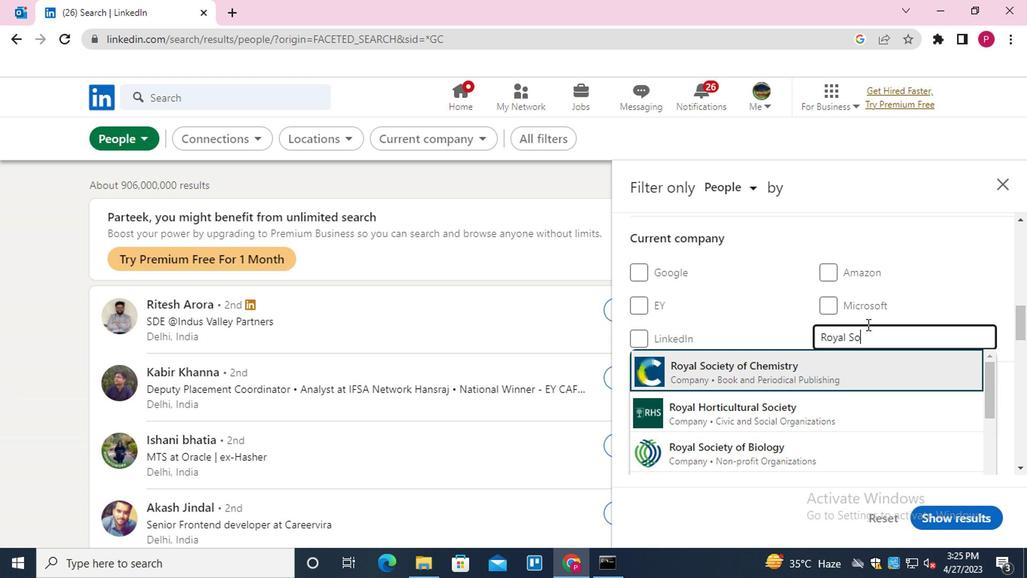 
Action: Mouse moved to (670, 316)
Screenshot: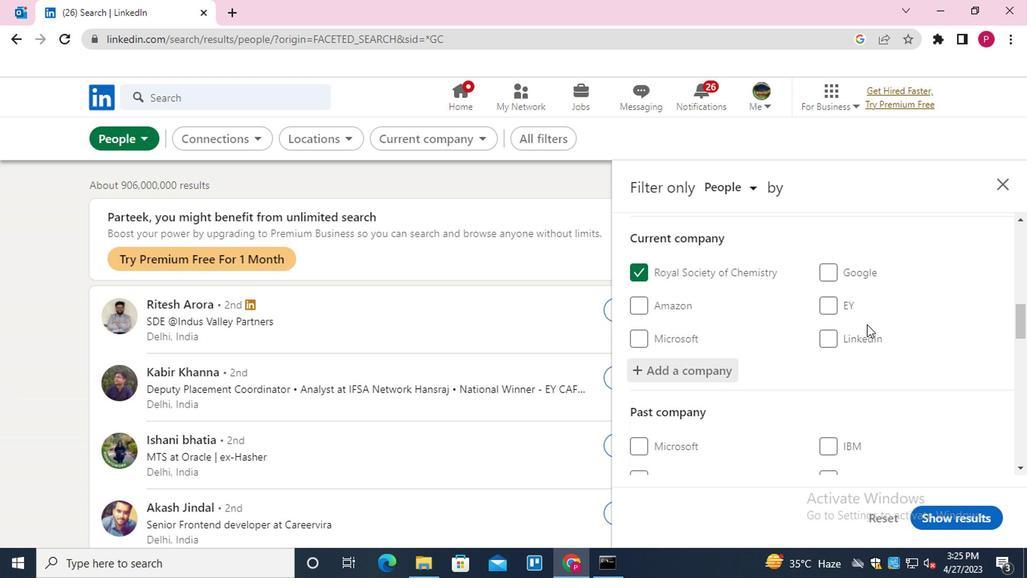 
Action: Mouse scrolled (670, 316) with delta (0, 0)
Screenshot: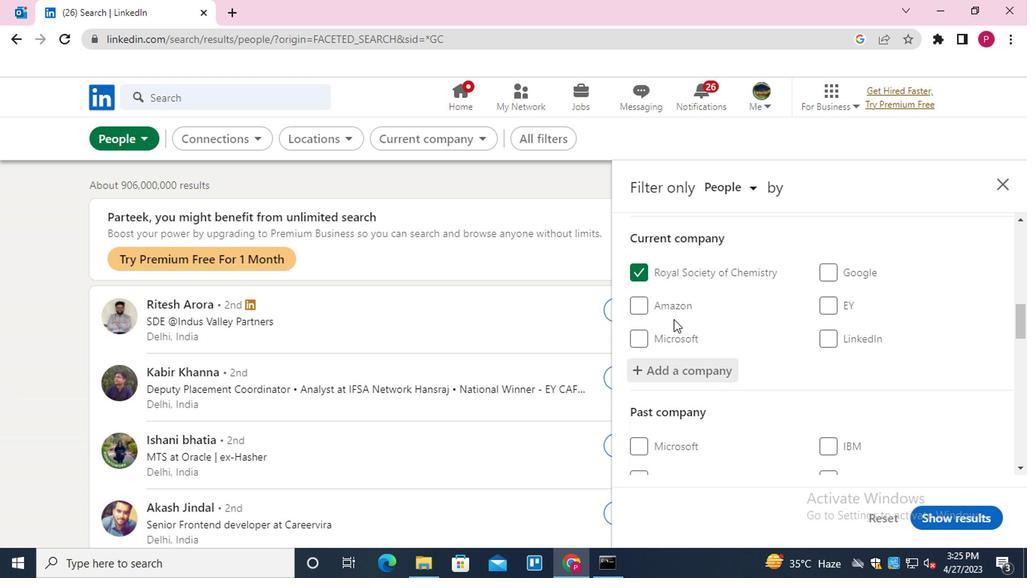 
Action: Mouse scrolled (670, 316) with delta (0, 0)
Screenshot: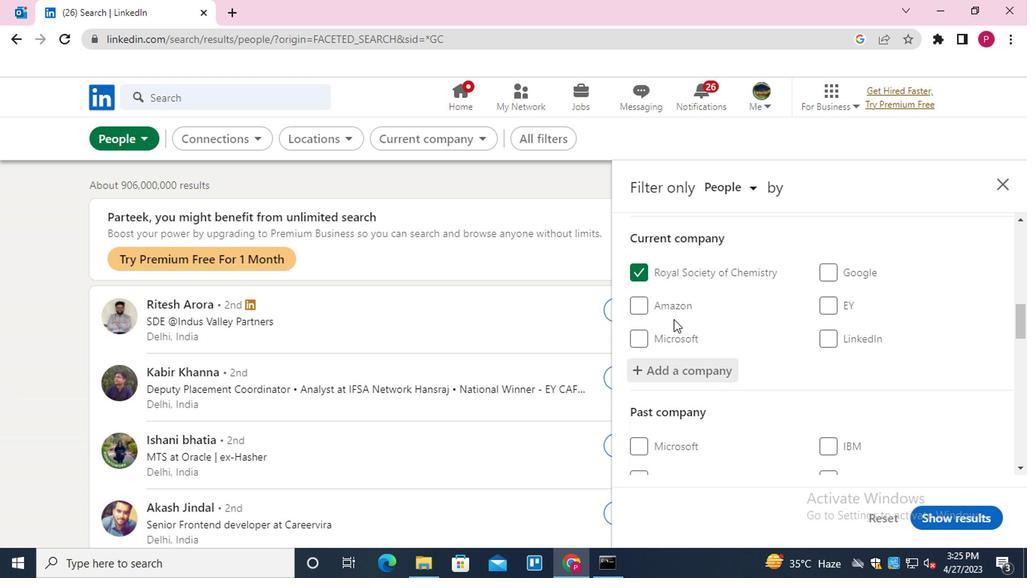
Action: Mouse scrolled (670, 316) with delta (0, 0)
Screenshot: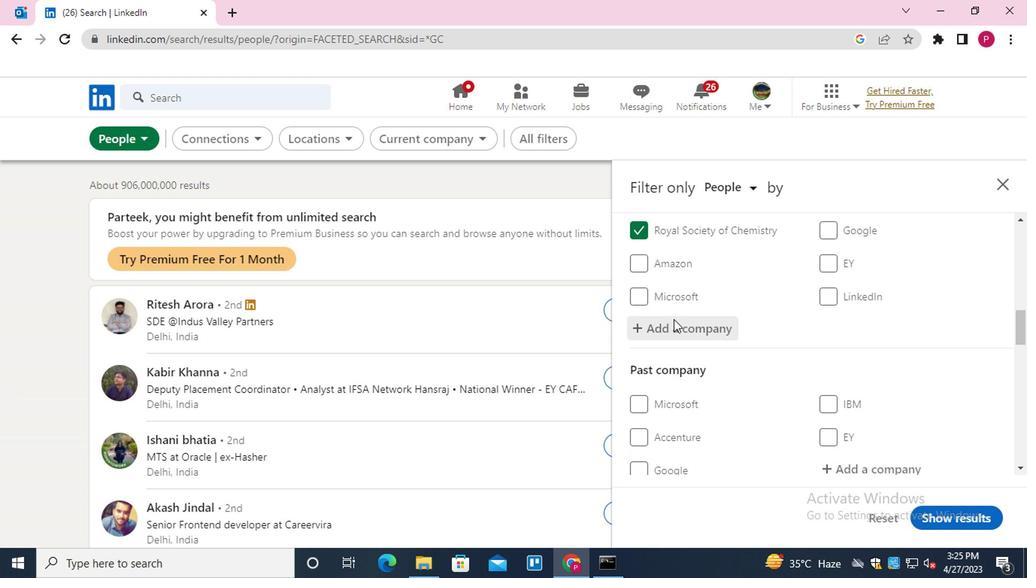 
Action: Mouse scrolled (670, 316) with delta (0, 0)
Screenshot: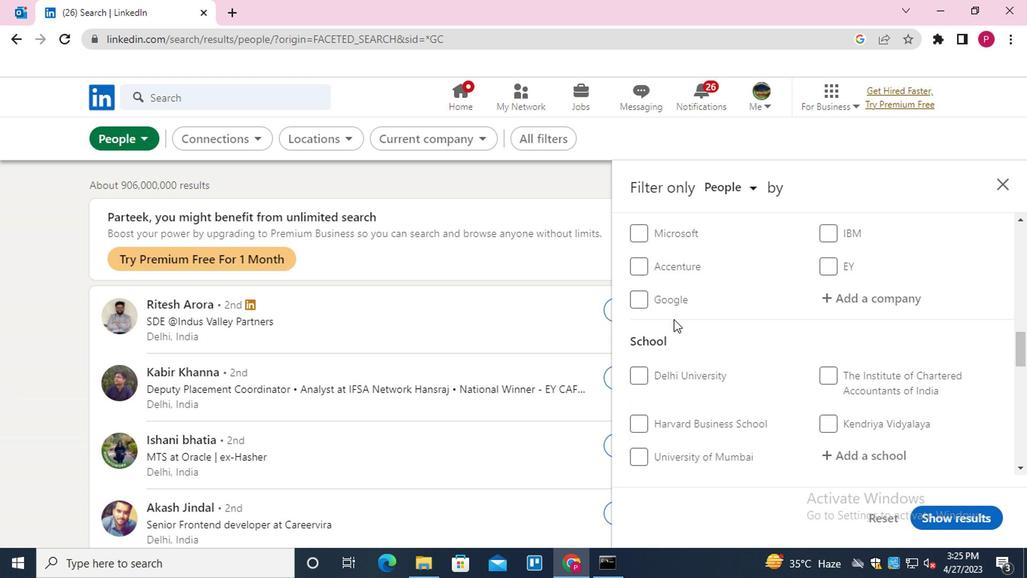 
Action: Mouse scrolled (670, 316) with delta (0, 0)
Screenshot: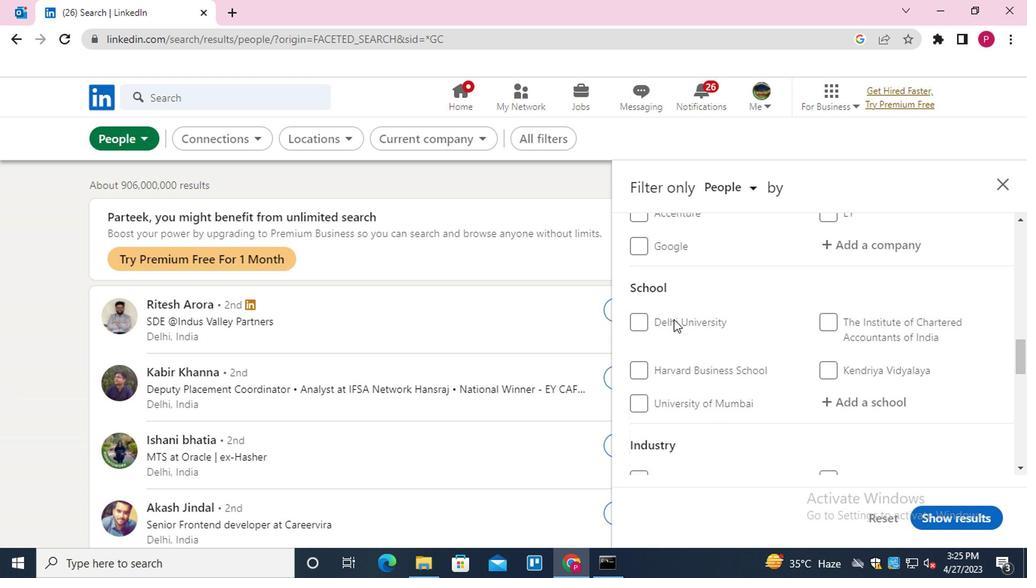 
Action: Mouse moved to (847, 291)
Screenshot: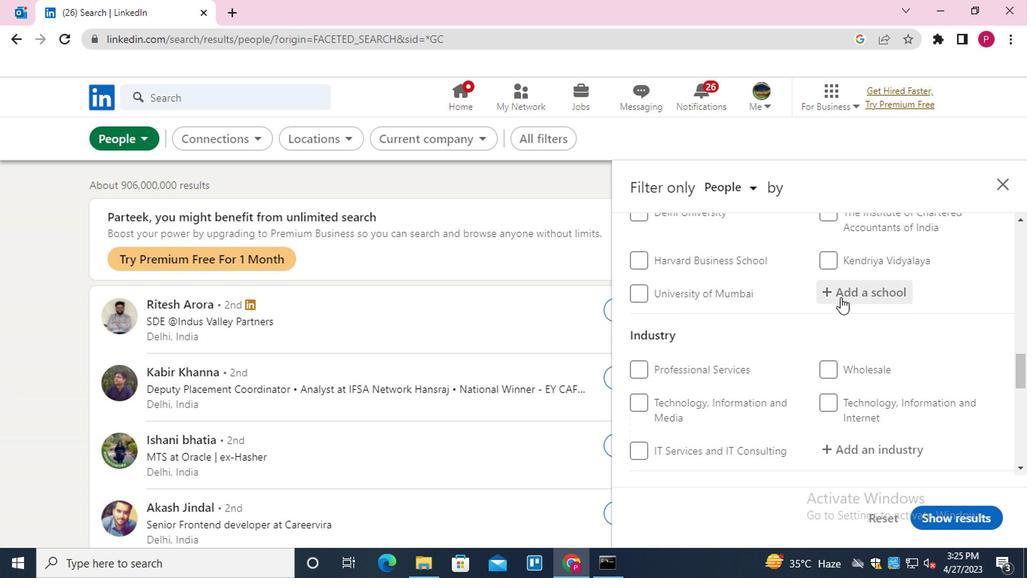 
Action: Mouse pressed left at (847, 291)
Screenshot: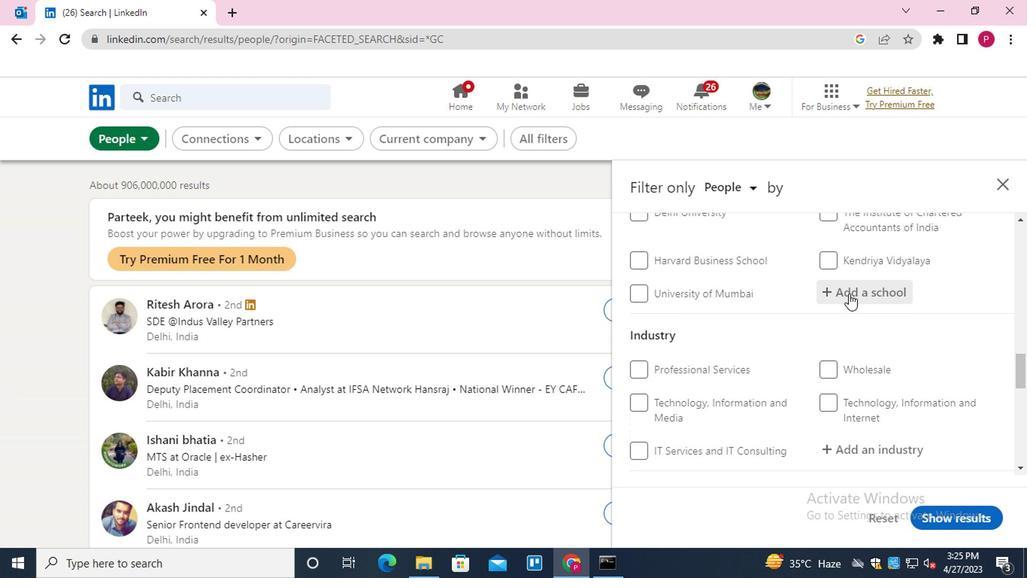
Action: Key pressed <Key.shift>STELLA<Key.down><Key.enter>
Screenshot: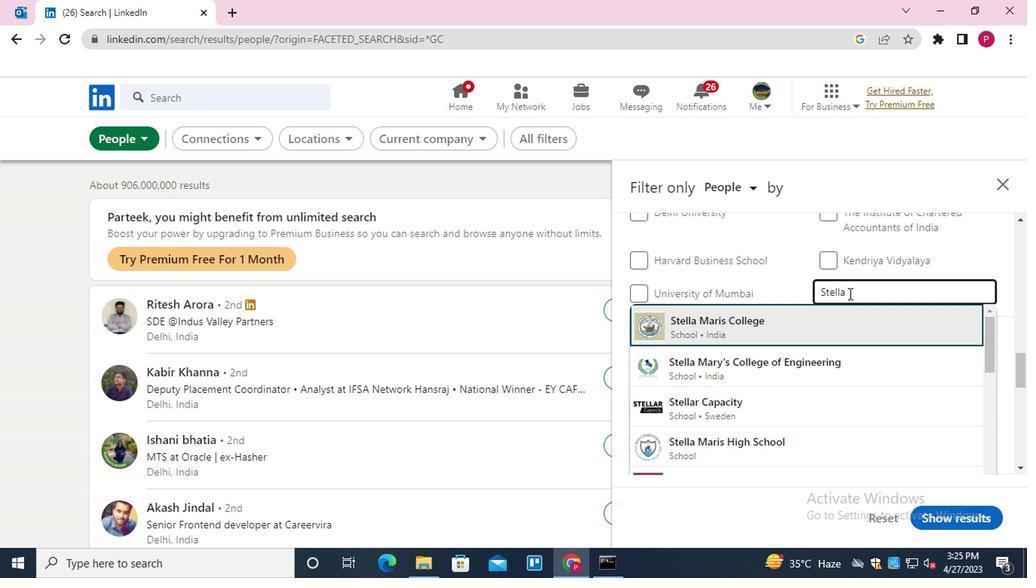
Action: Mouse moved to (845, 299)
Screenshot: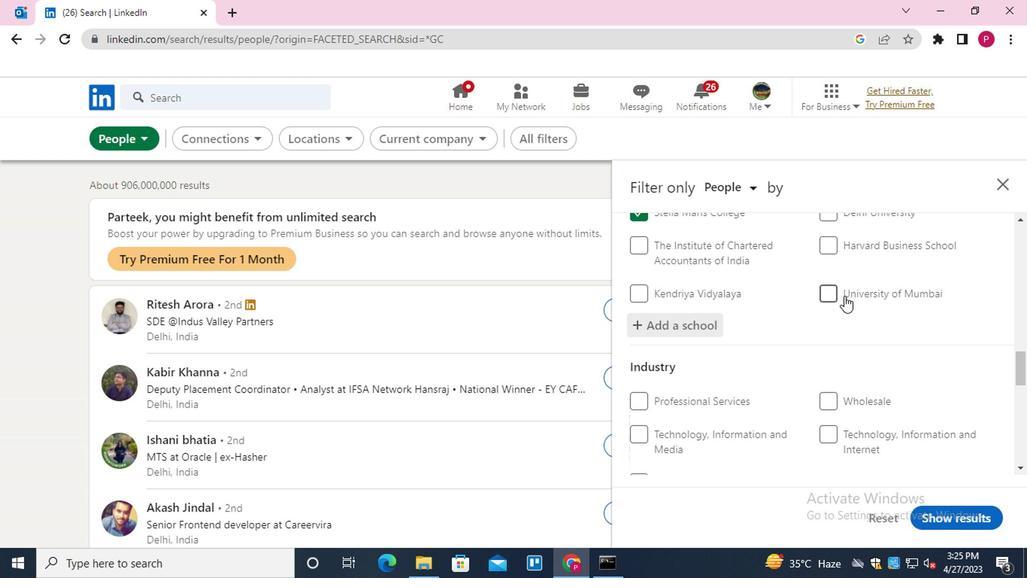 
Action: Mouse scrolled (845, 298) with delta (0, 0)
Screenshot: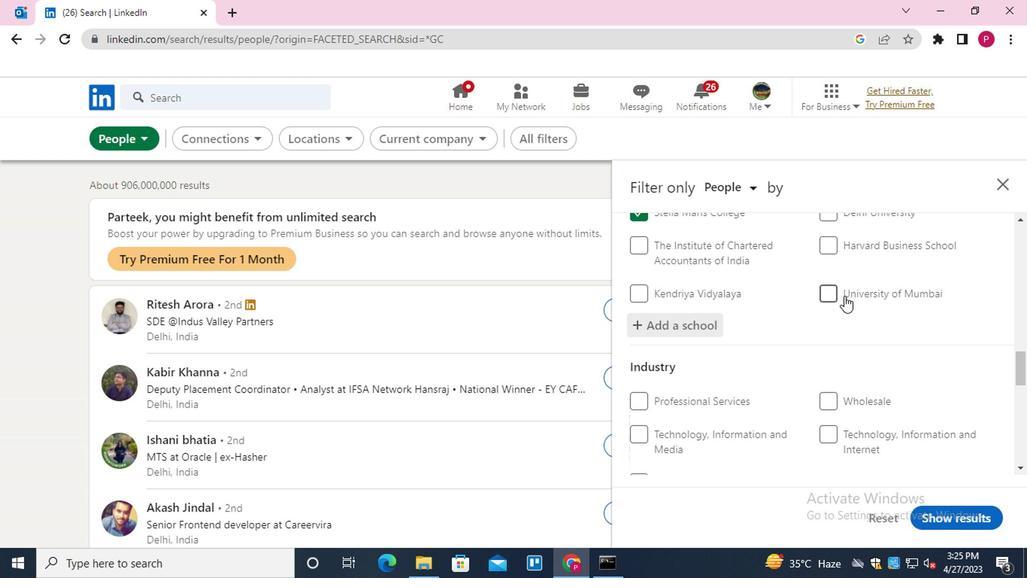 
Action: Mouse moved to (845, 299)
Screenshot: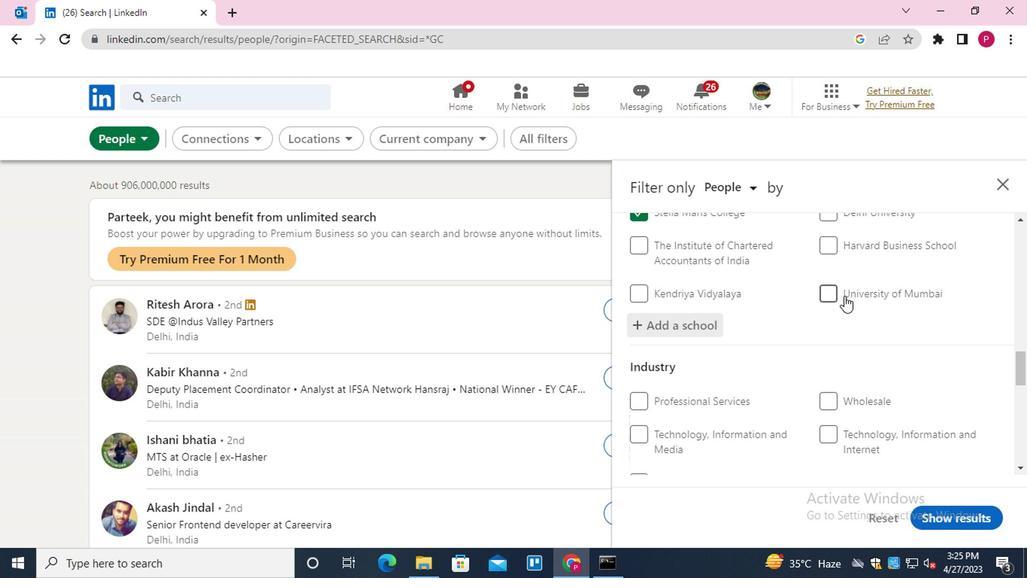 
Action: Mouse scrolled (845, 298) with delta (0, 0)
Screenshot: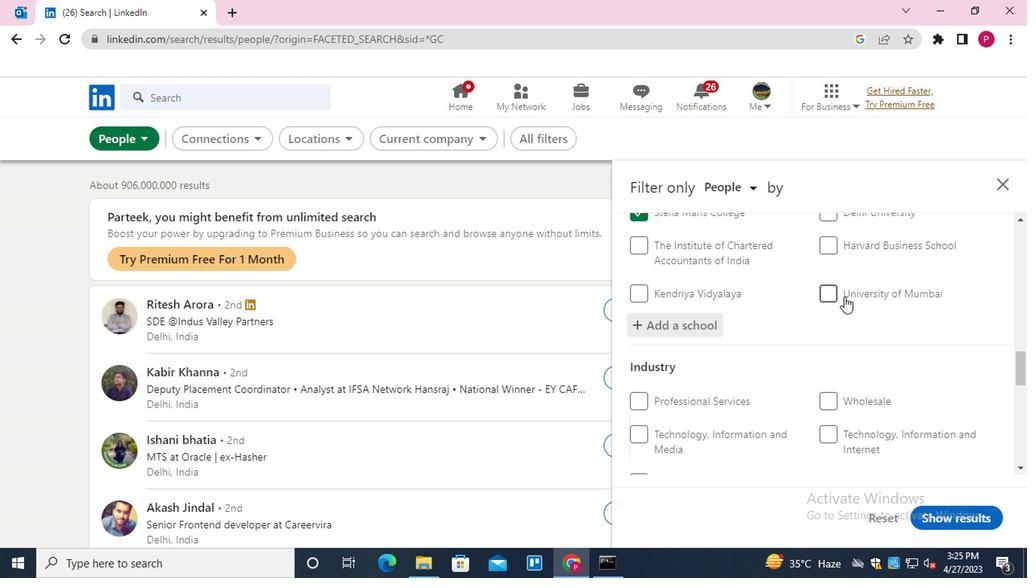
Action: Mouse moved to (845, 299)
Screenshot: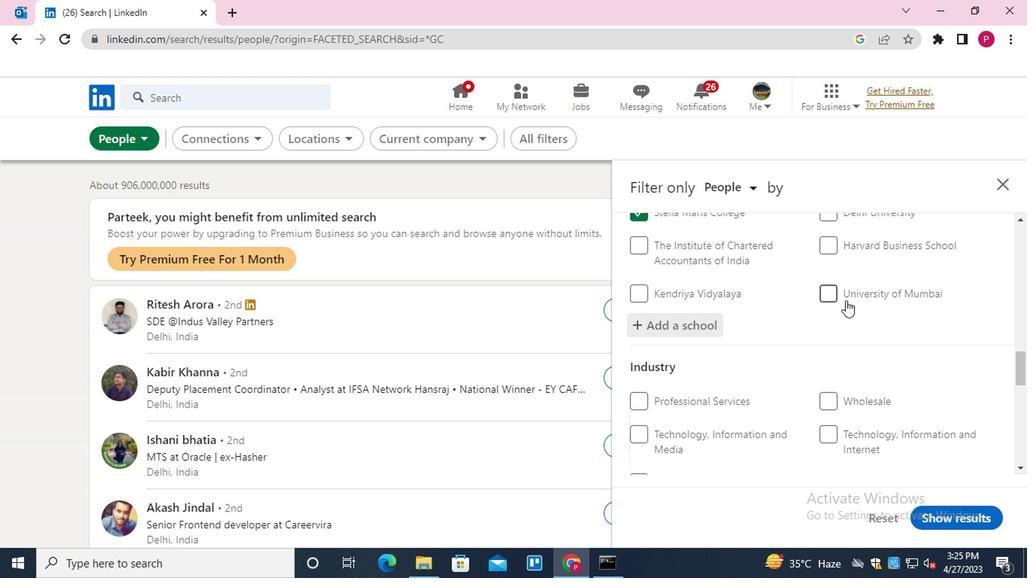 
Action: Mouse scrolled (845, 299) with delta (0, 0)
Screenshot: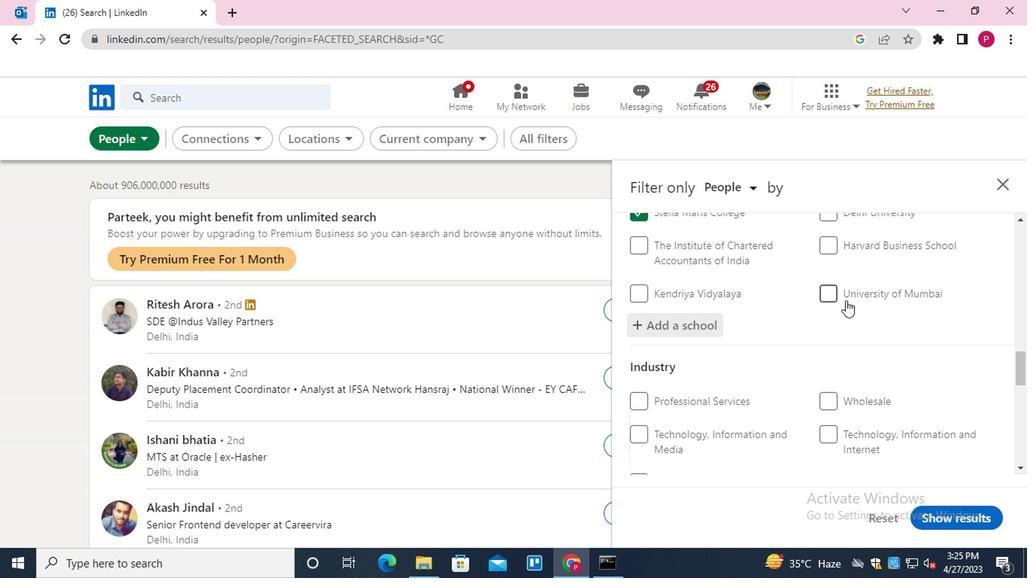 
Action: Mouse moved to (875, 251)
Screenshot: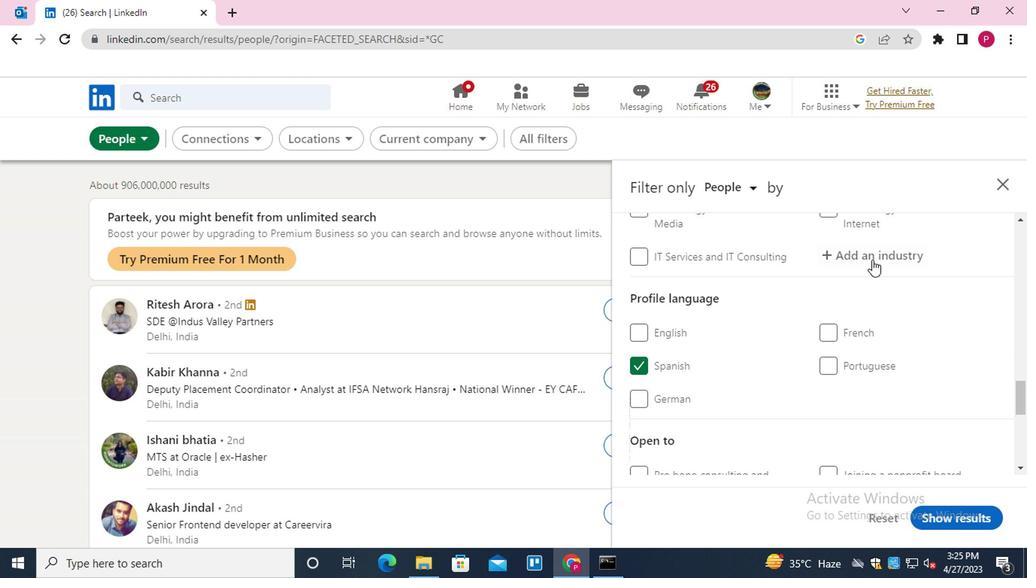 
Action: Mouse pressed left at (875, 251)
Screenshot: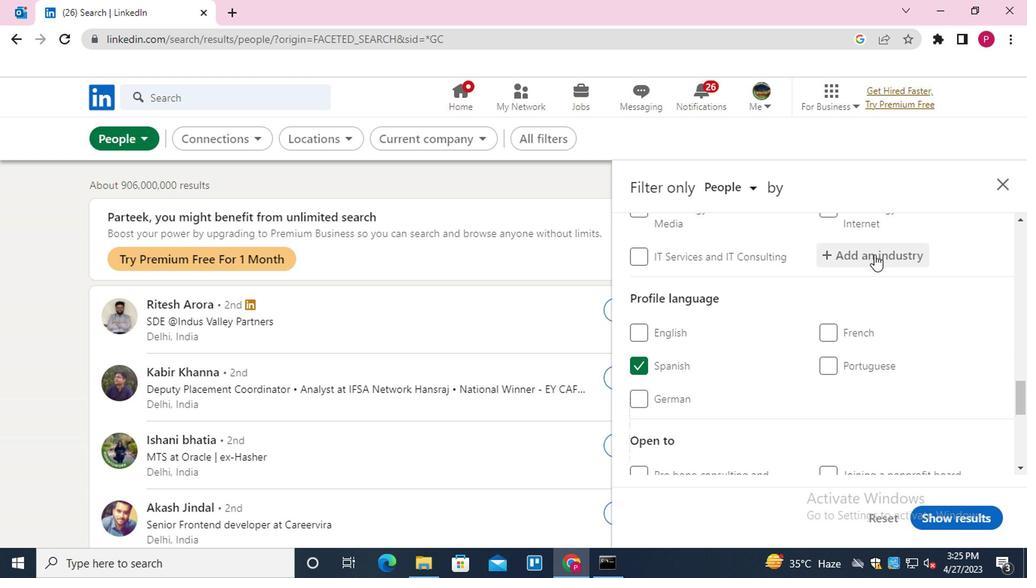 
Action: Mouse moved to (862, 240)
Screenshot: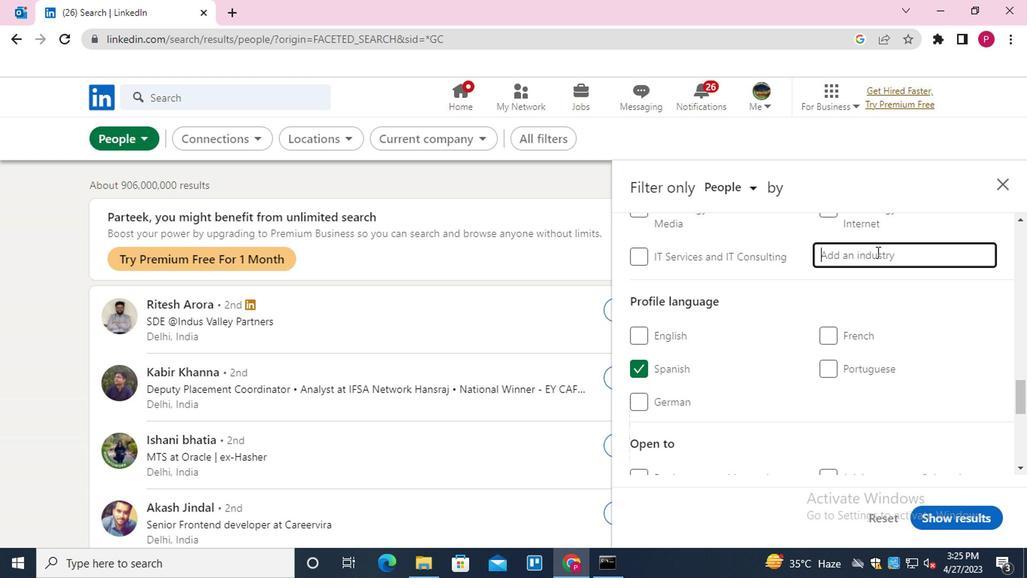 
Action: Key pressed <Key.shift><Key.shift><Key.shift><Key.shift><Key.shift><Key.shift><Key.shift>REPAIR
Screenshot: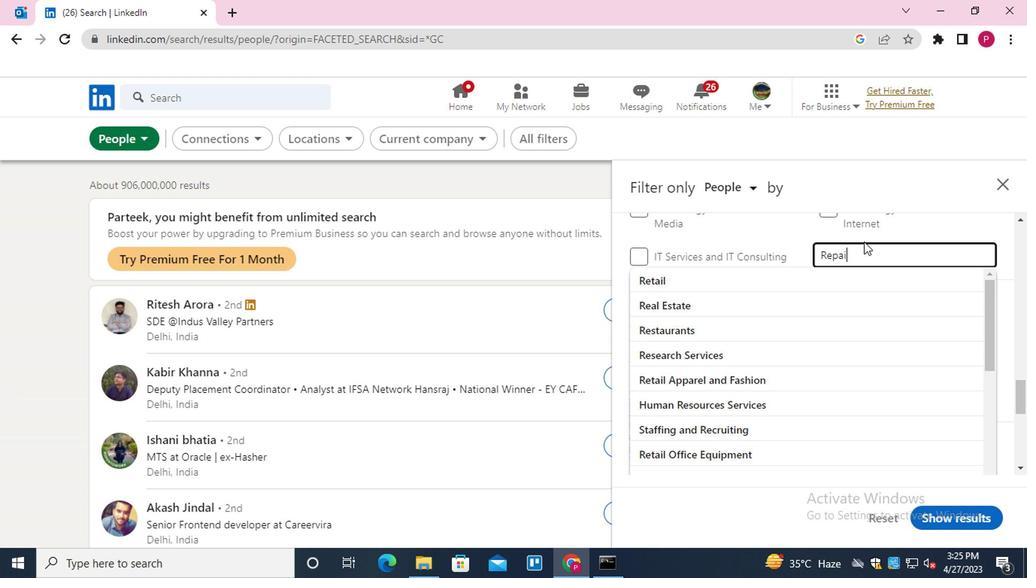 
Action: Mouse moved to (835, 256)
Screenshot: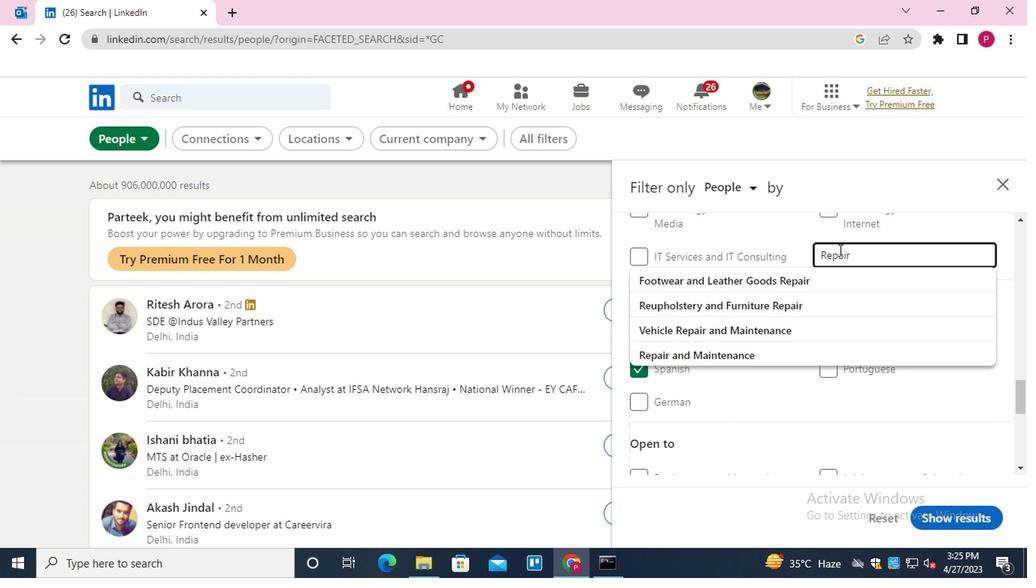 
Action: Key pressed <Key.down><Key.down><Key.down><Key.down><Key.enter>
Screenshot: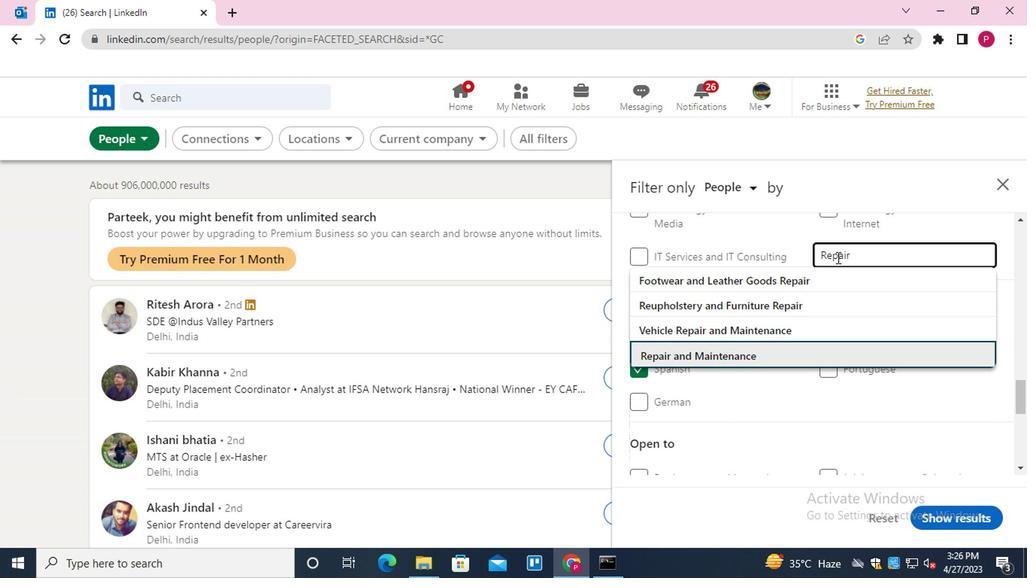 
Action: Mouse scrolled (835, 255) with delta (0, 0)
Screenshot: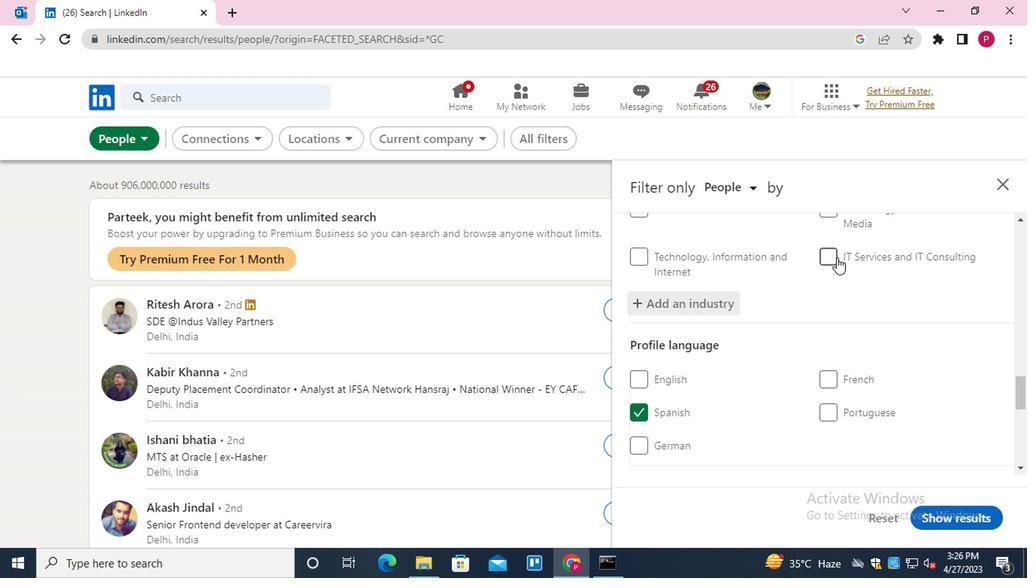 
Action: Mouse scrolled (835, 255) with delta (0, 0)
Screenshot: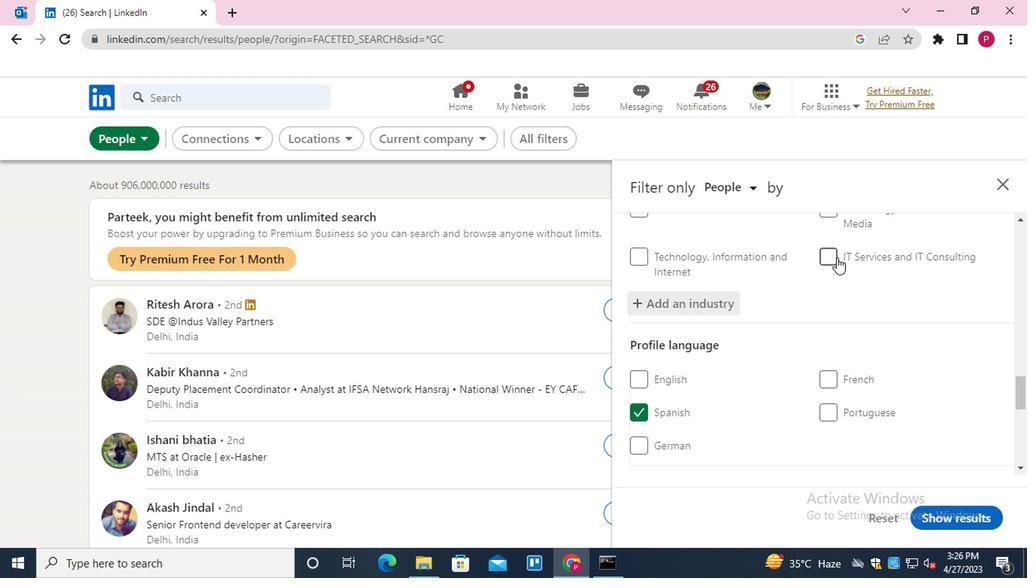
Action: Mouse scrolled (835, 255) with delta (0, 0)
Screenshot: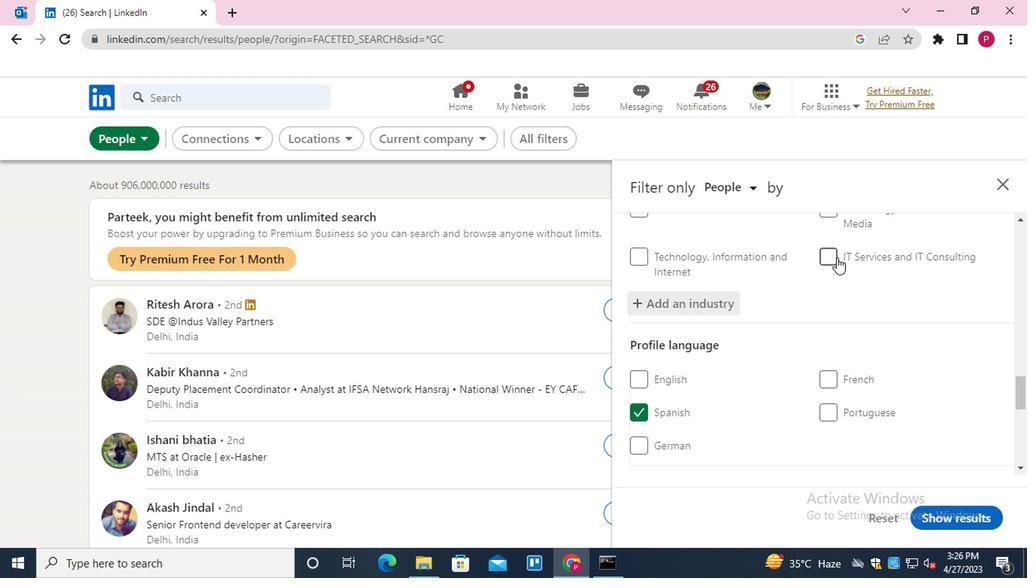 
Action: Mouse moved to (827, 294)
Screenshot: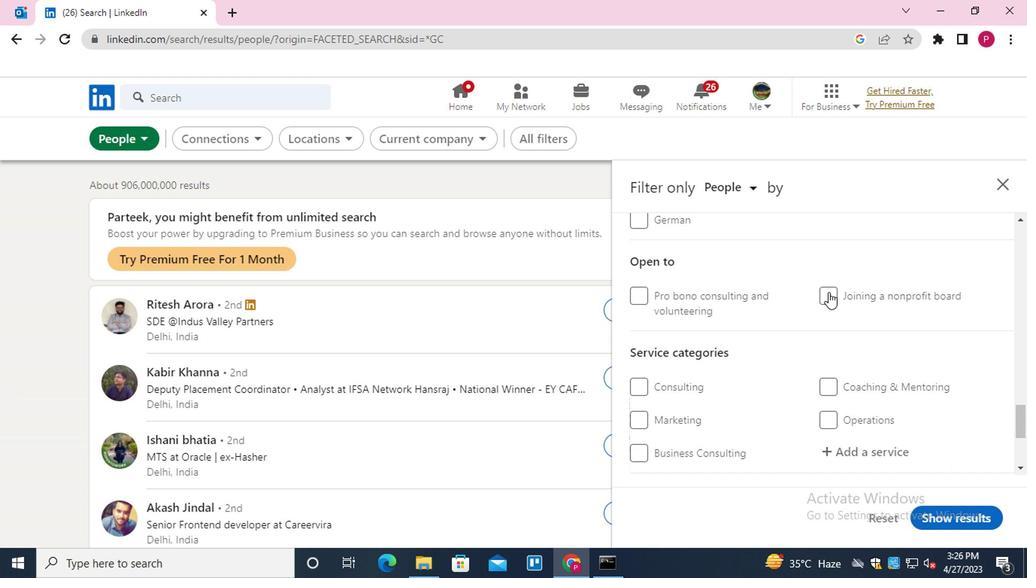 
Action: Mouse scrolled (827, 293) with delta (0, -1)
Screenshot: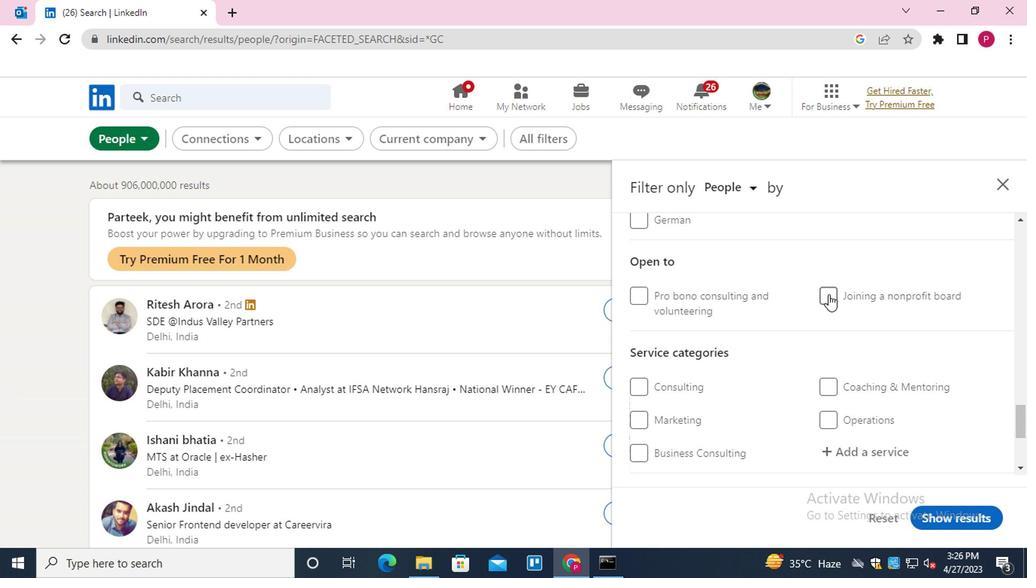 
Action: Mouse moved to (827, 297)
Screenshot: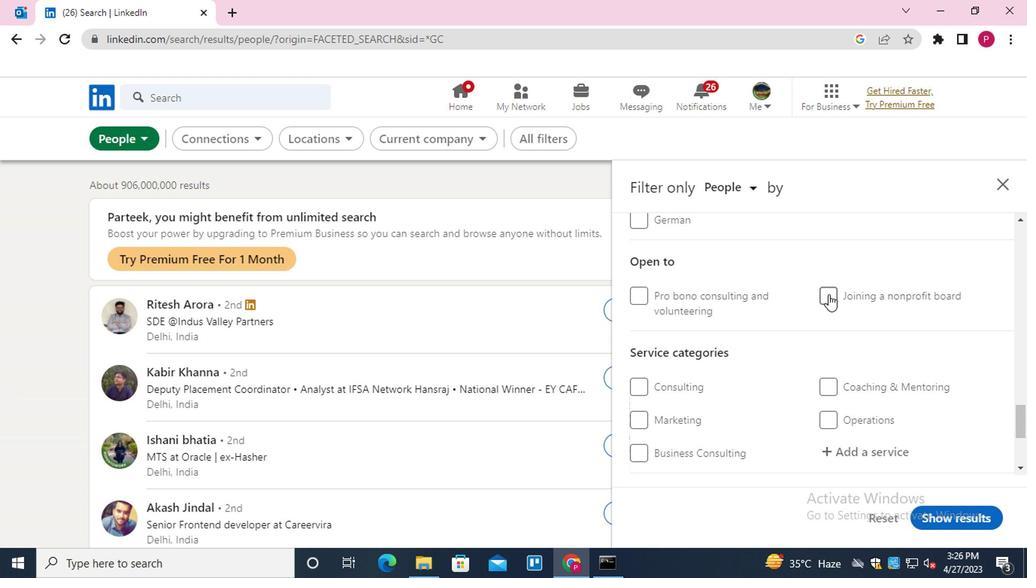 
Action: Mouse scrolled (827, 297) with delta (0, 0)
Screenshot: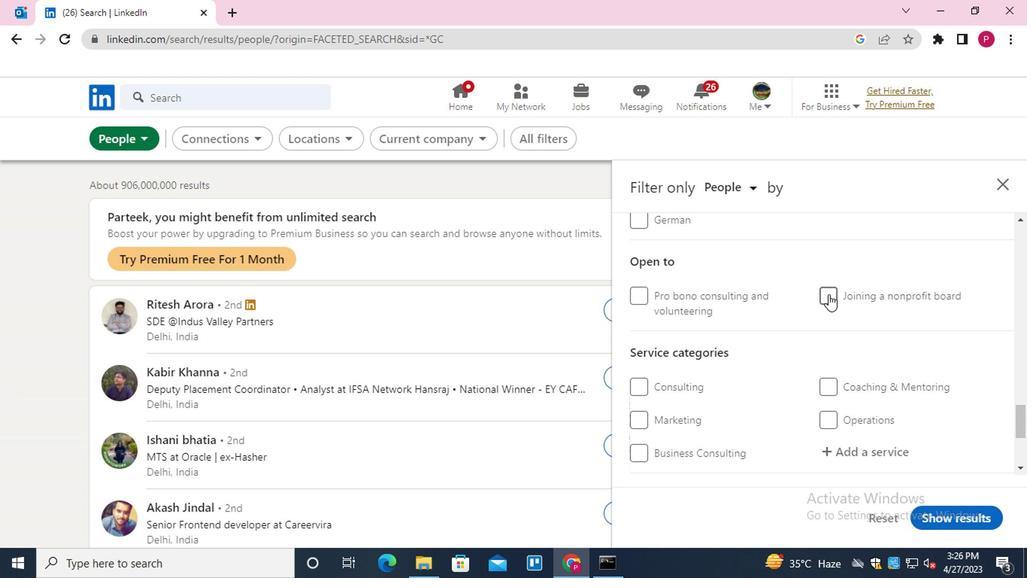 
Action: Mouse moved to (884, 294)
Screenshot: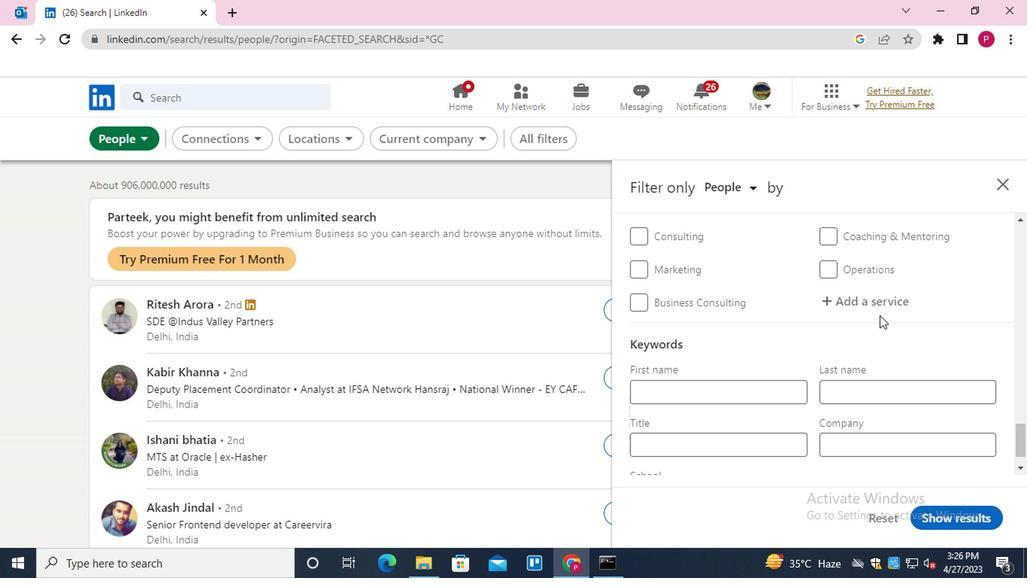 
Action: Mouse pressed left at (884, 294)
Screenshot: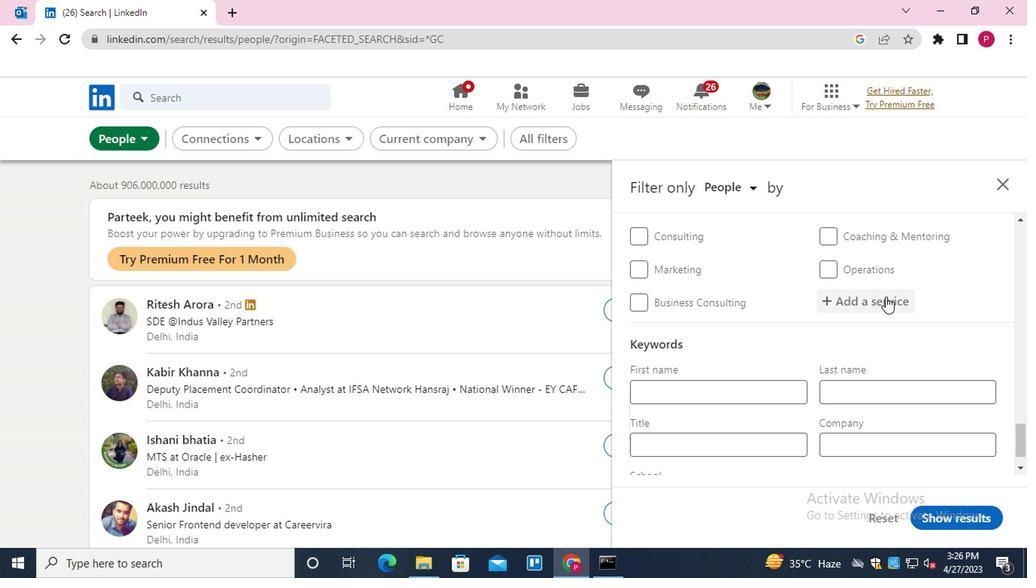 
Action: Mouse moved to (883, 292)
Screenshot: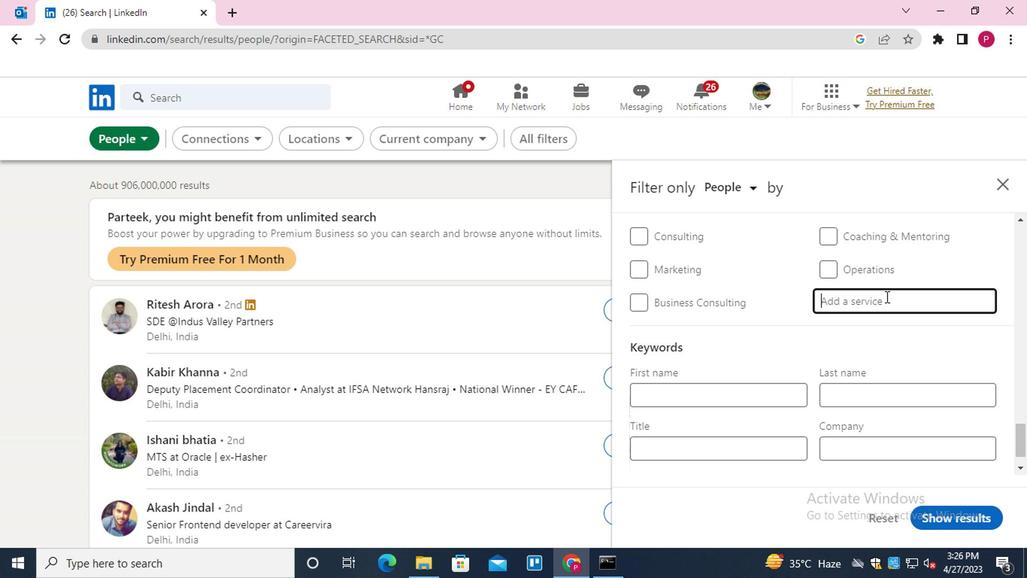 
Action: Key pressed <Key.shift>BUSINESS<Key.down><Key.down><Key.enter>
Screenshot: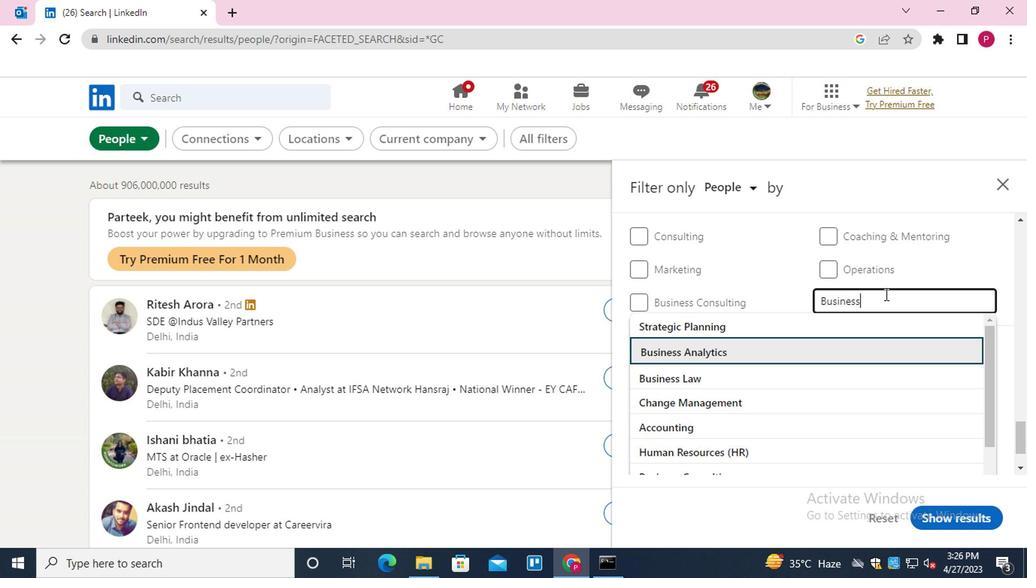 
Action: Mouse moved to (873, 285)
Screenshot: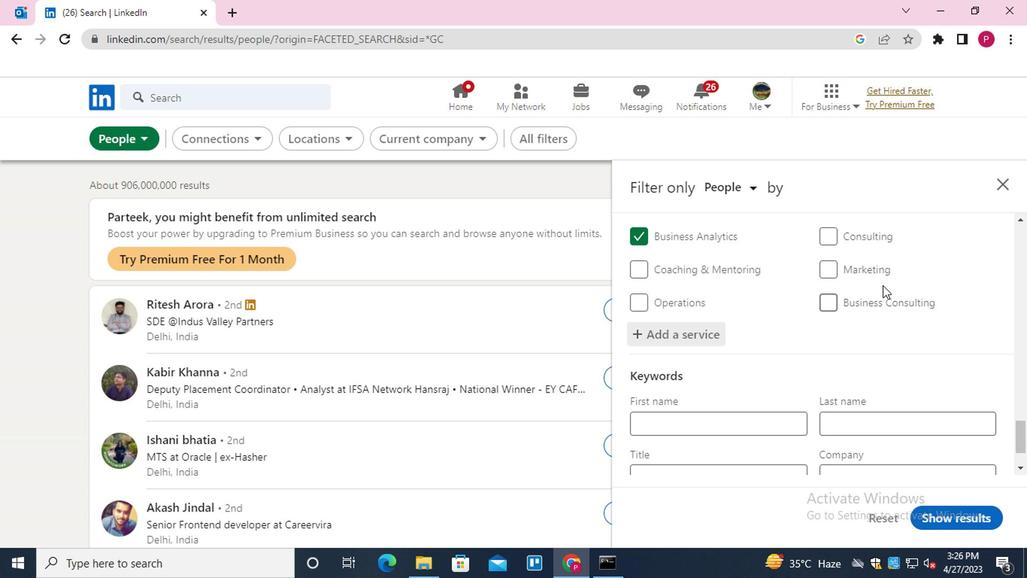 
Action: Mouse scrolled (873, 285) with delta (0, 0)
Screenshot: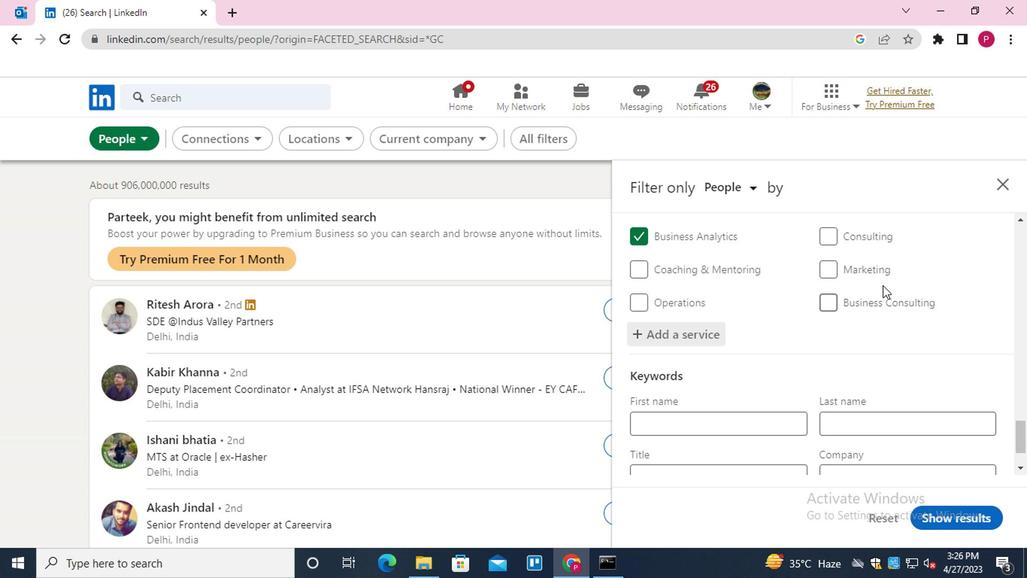 
Action: Mouse moved to (860, 291)
Screenshot: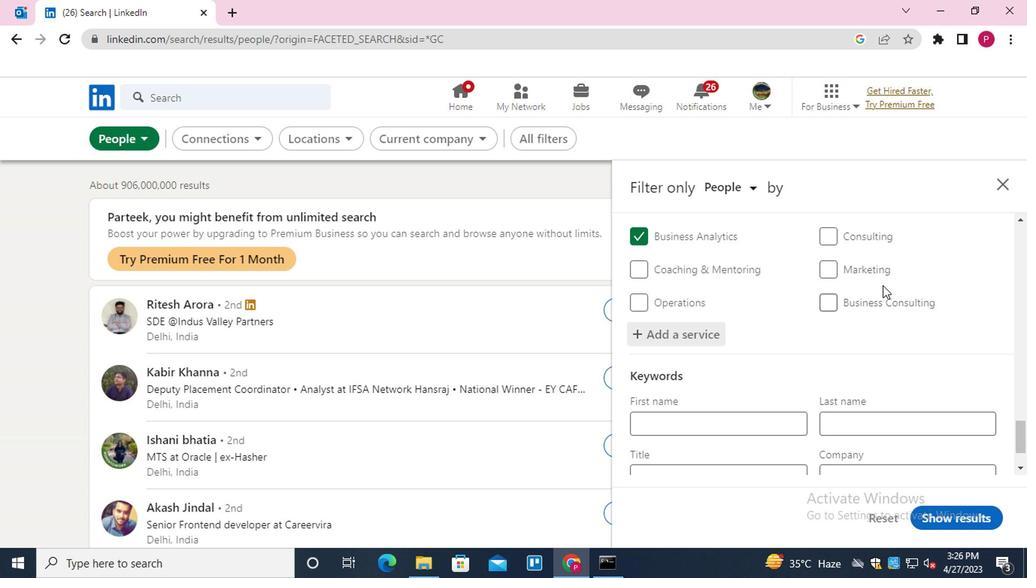
Action: Mouse scrolled (860, 291) with delta (0, 0)
Screenshot: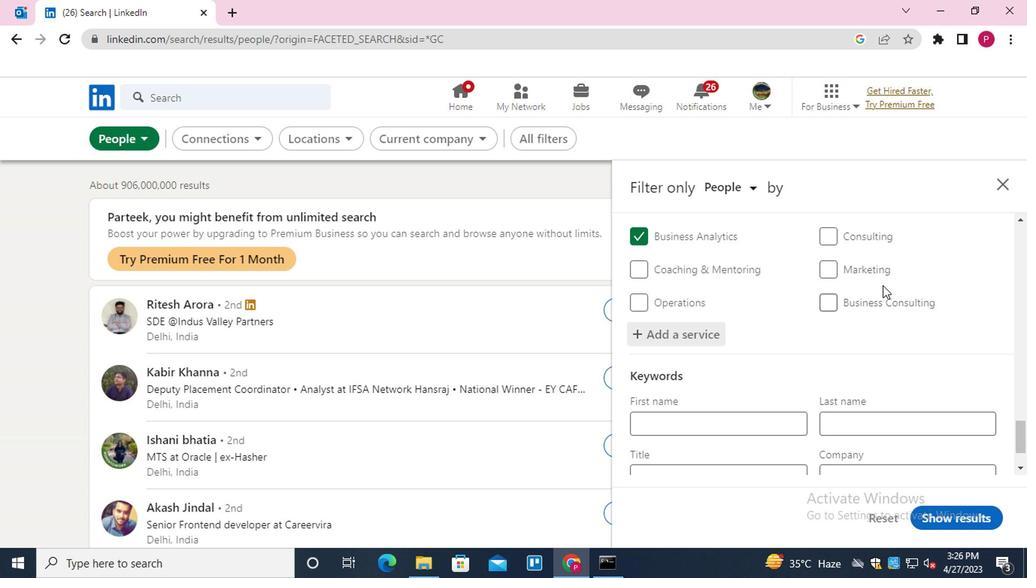 
Action: Mouse moved to (822, 300)
Screenshot: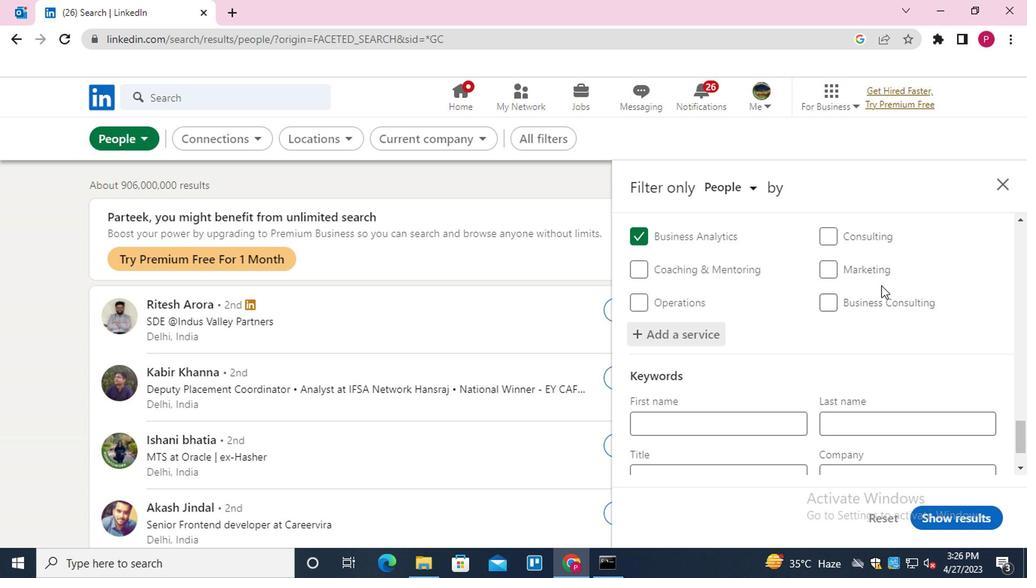 
Action: Mouse scrolled (822, 299) with delta (0, -1)
Screenshot: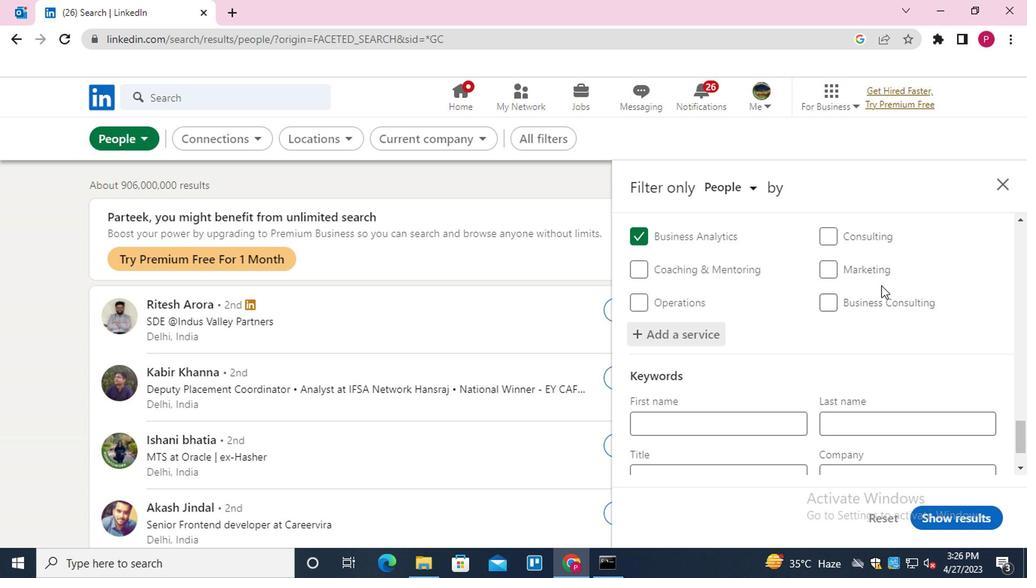 
Action: Mouse moved to (711, 401)
Screenshot: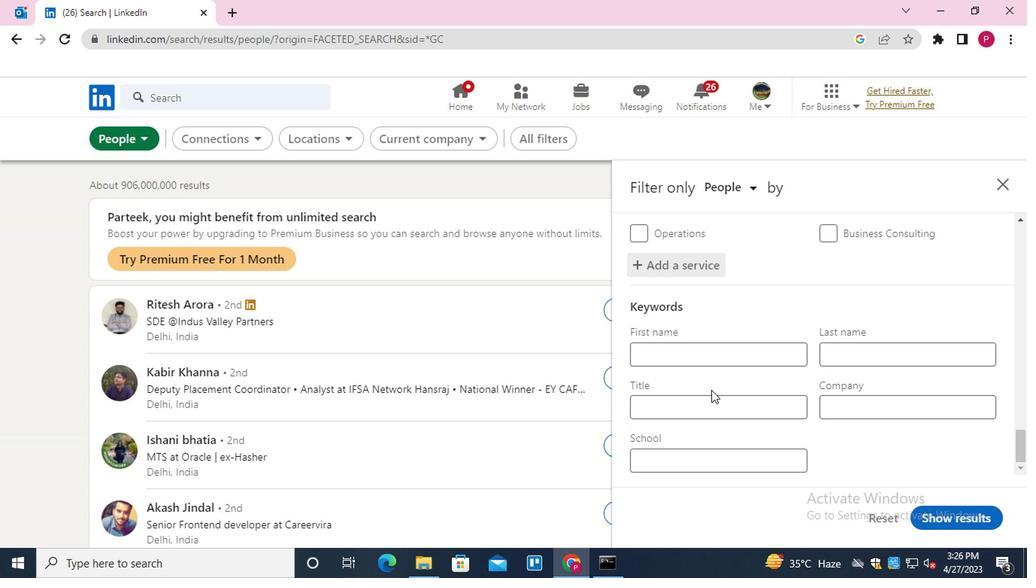 
Action: Mouse pressed left at (711, 401)
Screenshot: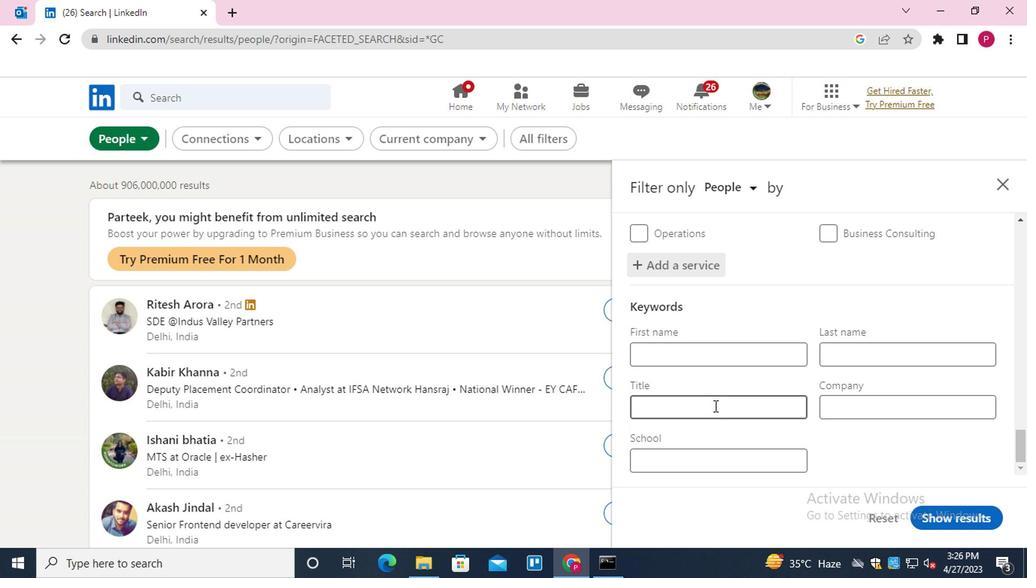 
Action: Key pressed <Key.shift>ATTORNEY
Screenshot: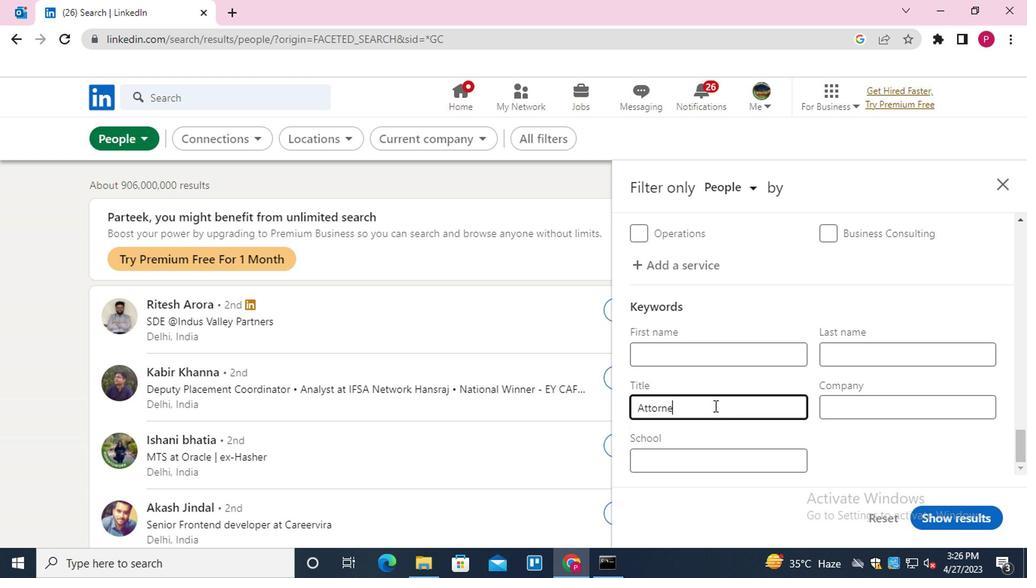 
Action: Mouse moved to (935, 509)
Screenshot: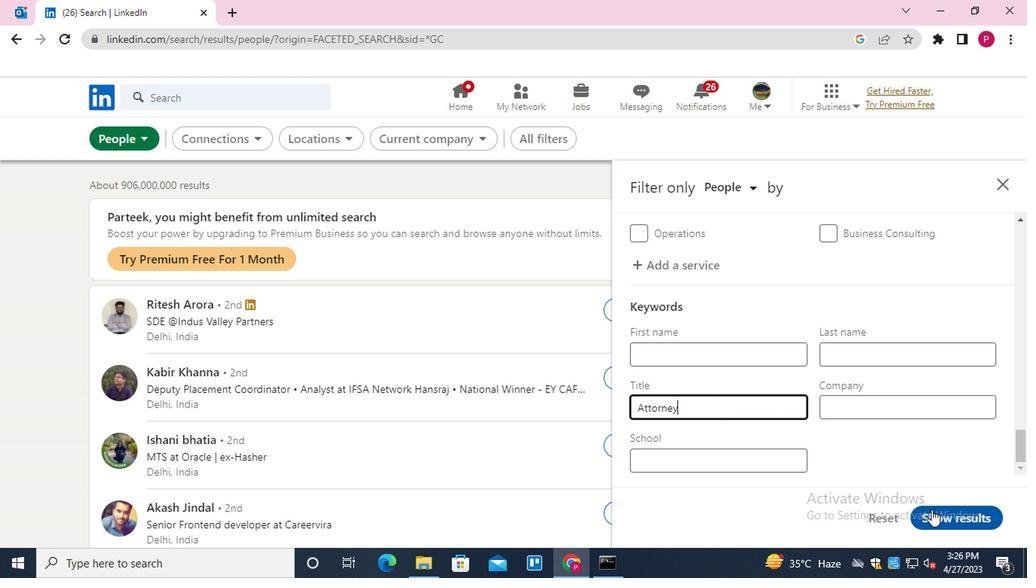 
Action: Mouse pressed left at (935, 509)
Screenshot: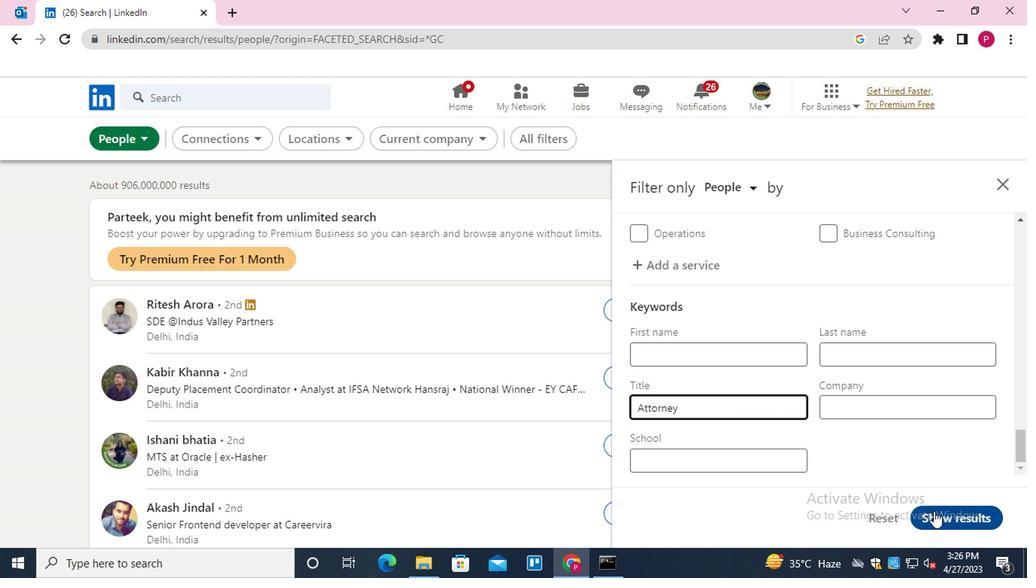 
Action: Mouse moved to (443, 314)
Screenshot: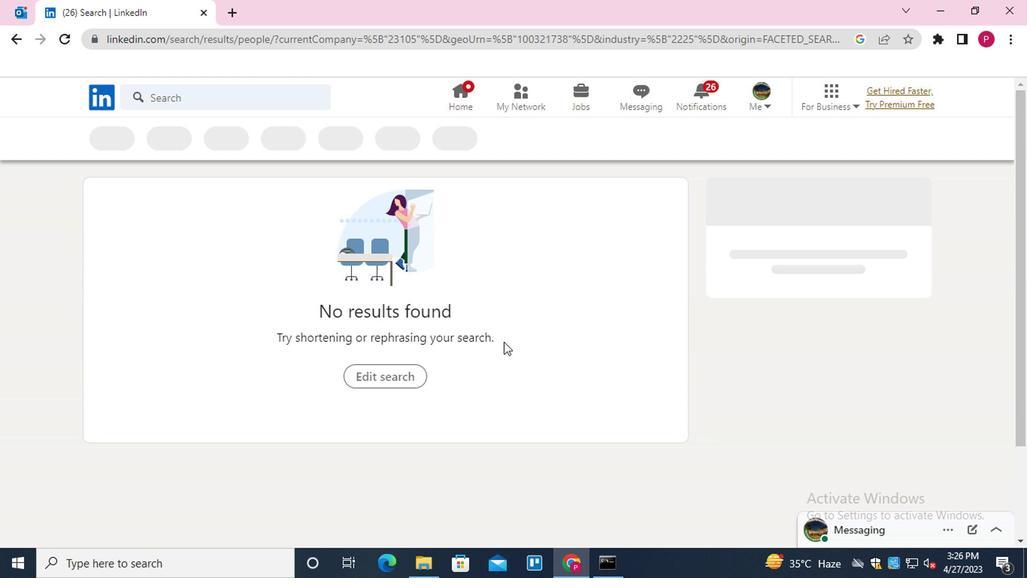 
